 Task: open an excel sheet and write heading  Dollar SenseAdd Dates in a column and its values below  '2023-05-01, 2023-05-05, 2023-05-10, 2023-05-15, 2023-05-20, 2023-05-25 & 2023-05-31. 'Add Descriptionsin next column and its values below  Monthly Salary, Grocery Shopping, Dining Out., Utility Bill, Transportation, Entertainment & Miscellaneous. Add Amount in next column and its values below  $2,500, $100, $50, $150, $30, $50 & $20. Add Income/ Expensein next column and its values below  Income, Expenses, Expenses, Expenses, Expenses, Expenses & Expenses. Add Balance in next column and its values below  $2,500, $2,400, $2,350, $2,200, $2,170, $2,120 & $2,100. Save page CashExpenses analysis
Action: Mouse moved to (94, 92)
Screenshot: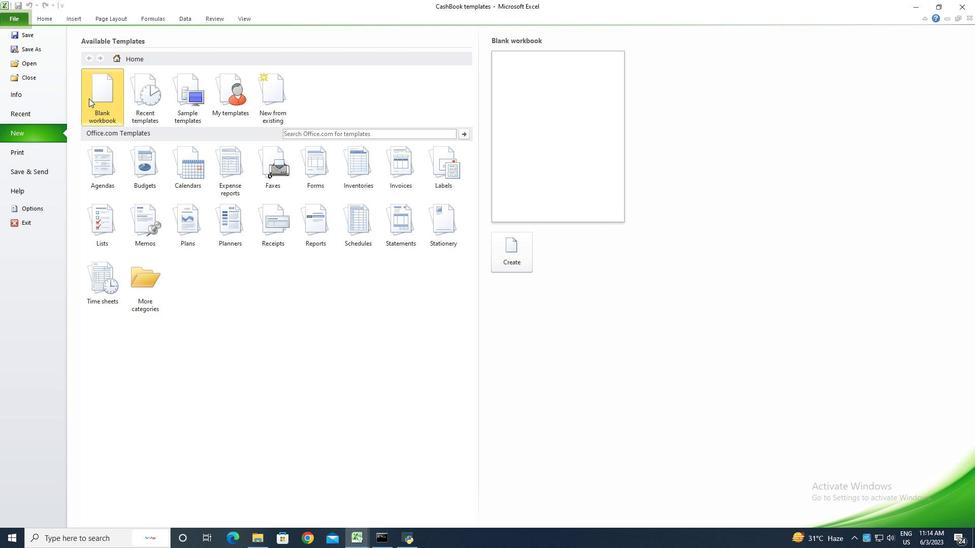 
Action: Mouse pressed left at (94, 92)
Screenshot: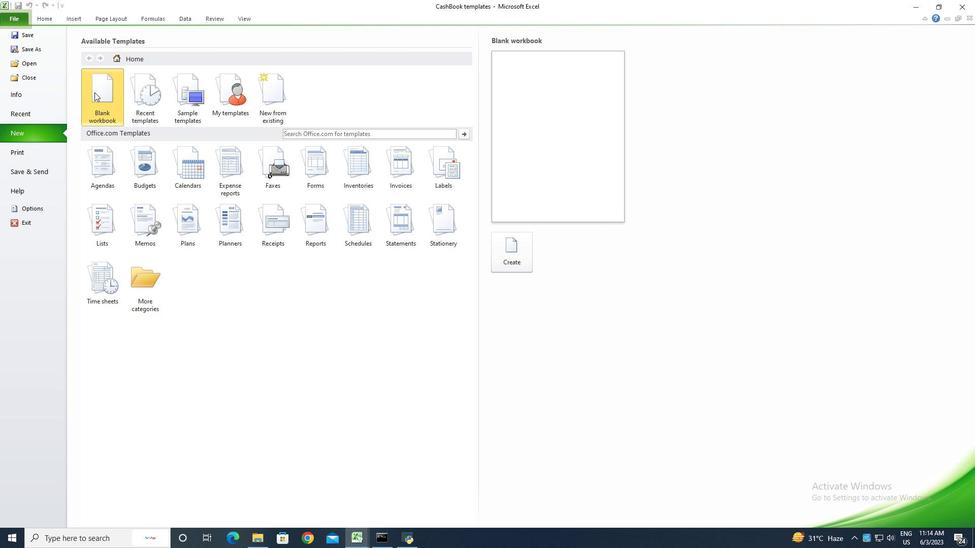
Action: Mouse moved to (518, 251)
Screenshot: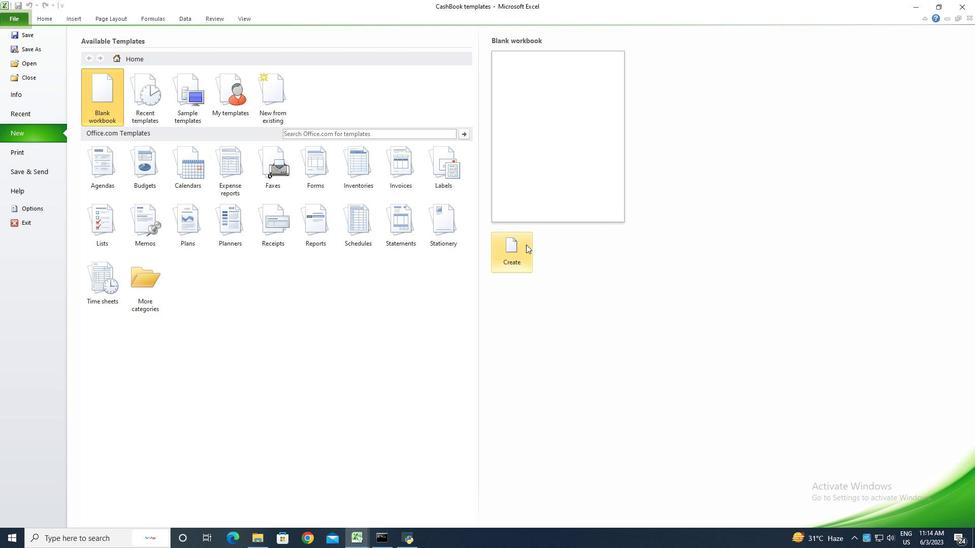 
Action: Mouse pressed left at (518, 251)
Screenshot: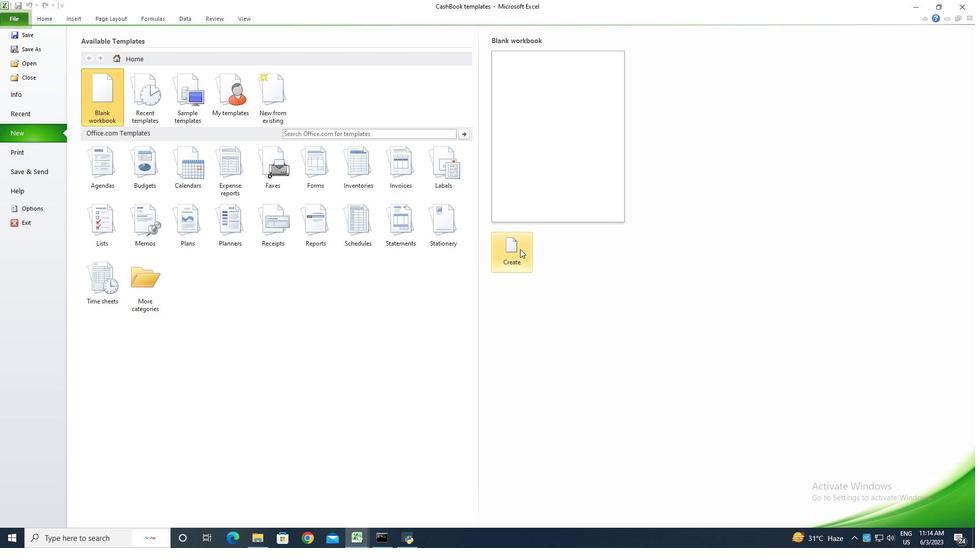 
Action: Key pressed <Key.shift><Key.shift><Key.shift><Key.shift>Dollar<Key.space><Key.shift>Sense<Key.enter><Key.shift>Dates<Key.enter>2023-05-01<Key.enter>2023-05-05<Key.enter>2023-0510<Key.enter><Key.up>
Screenshot: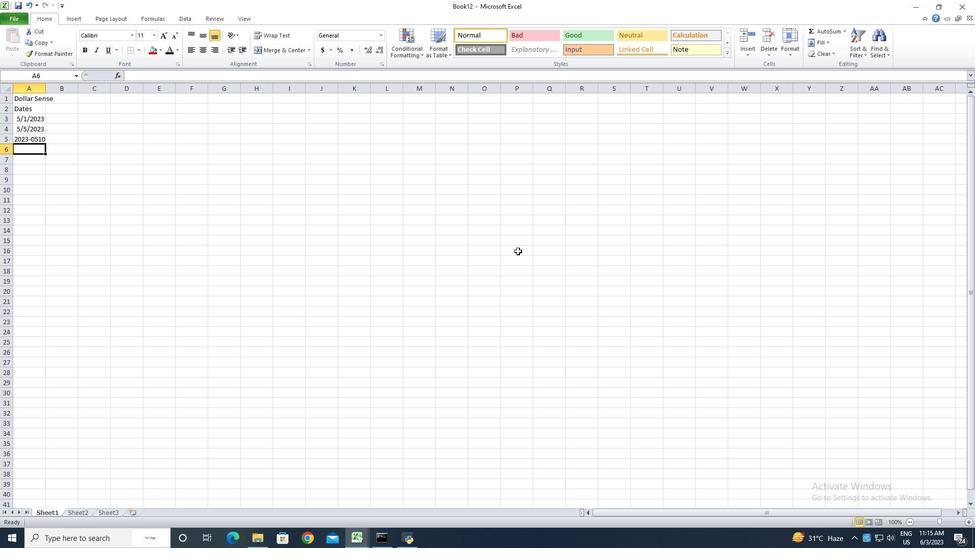 
Action: Mouse moved to (155, 77)
Screenshot: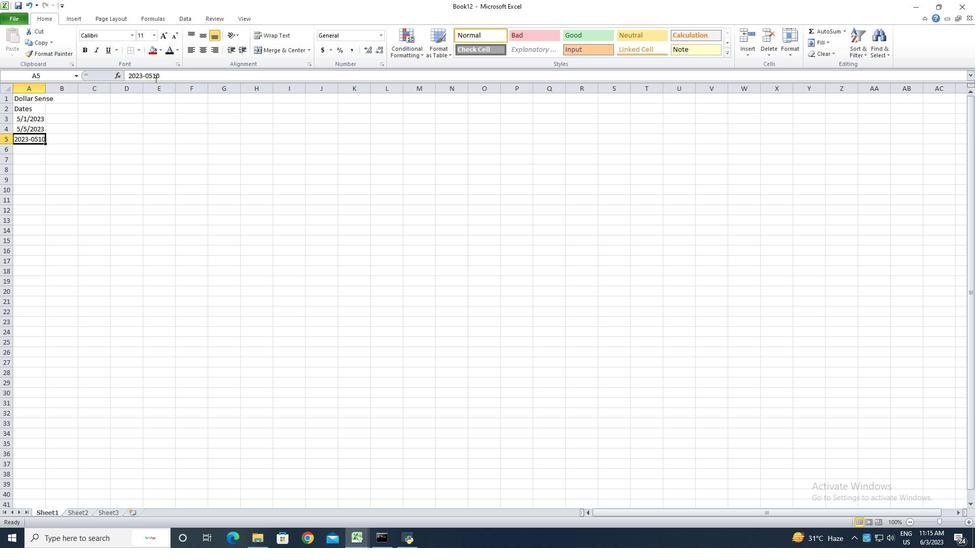 
Action: Mouse pressed left at (155, 77)
Screenshot: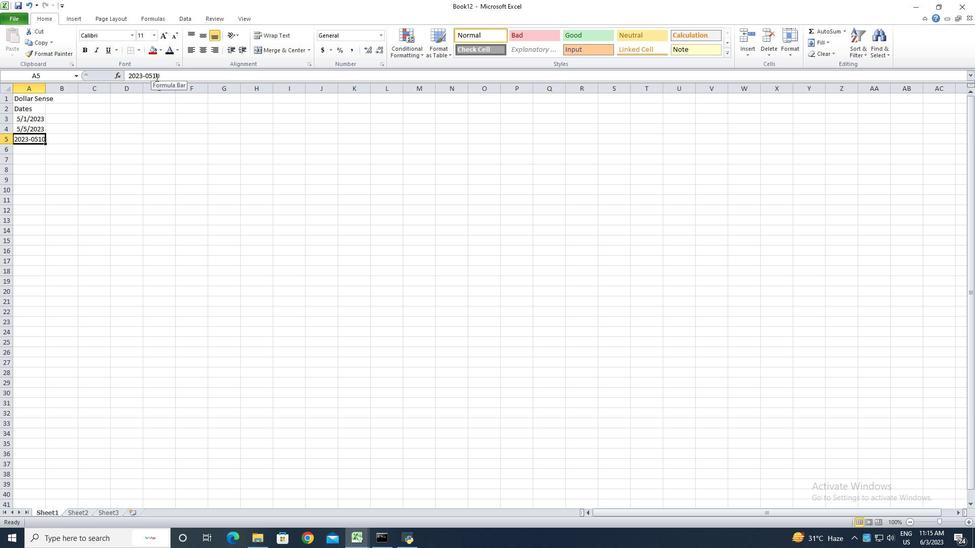 
Action: Mouse moved to (165, 74)
Screenshot: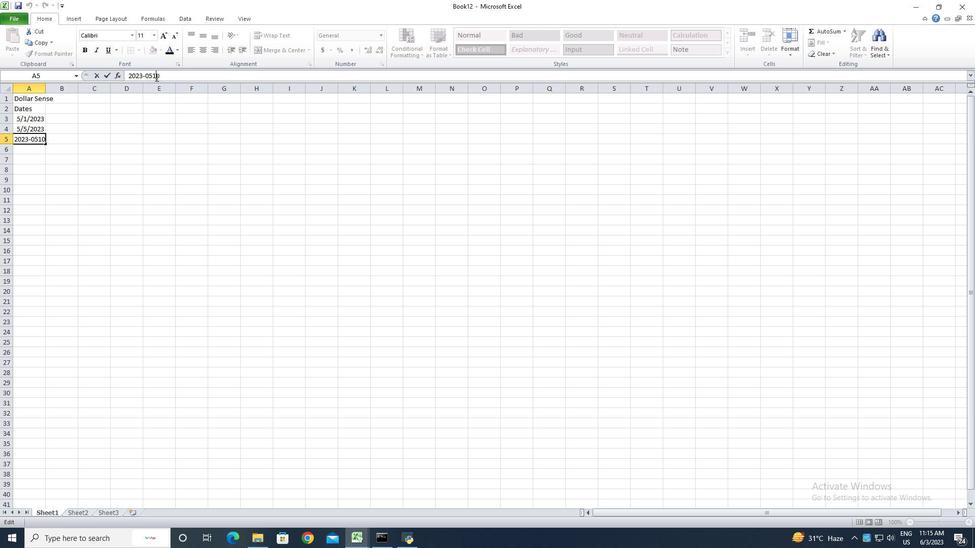 
Action: Key pressed -<Key.backspace><Key.left>-<Key.enter>2023-05-15<Key.enter>2023-05-20<Key.enter>2023-05-25<Key.enter>2023-05-31<Key.enter>
Screenshot: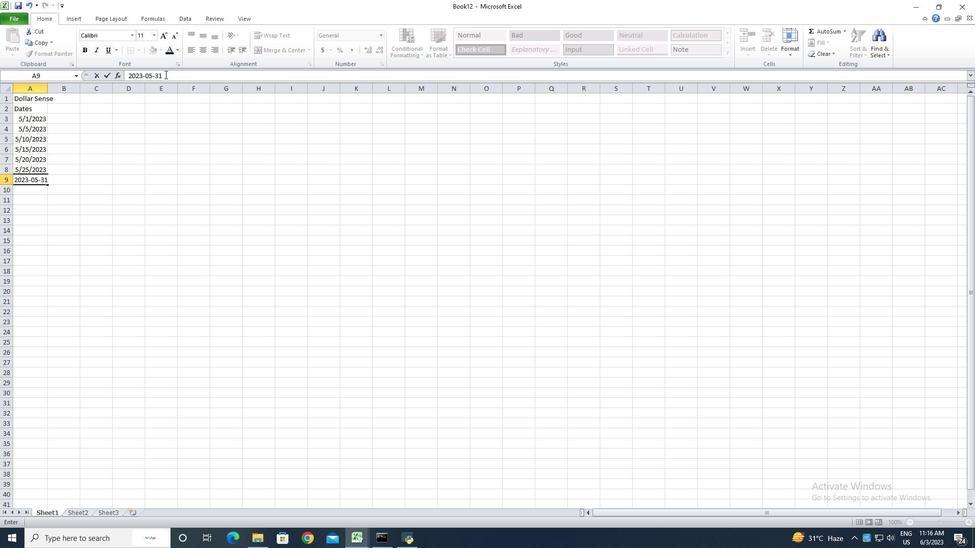 
Action: Mouse moved to (31, 118)
Screenshot: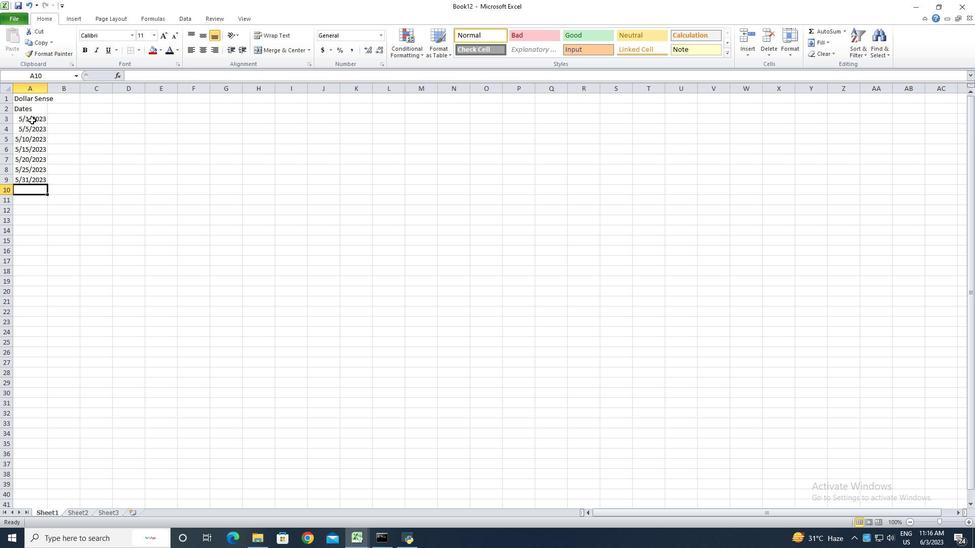 
Action: Mouse pressed left at (31, 118)
Screenshot: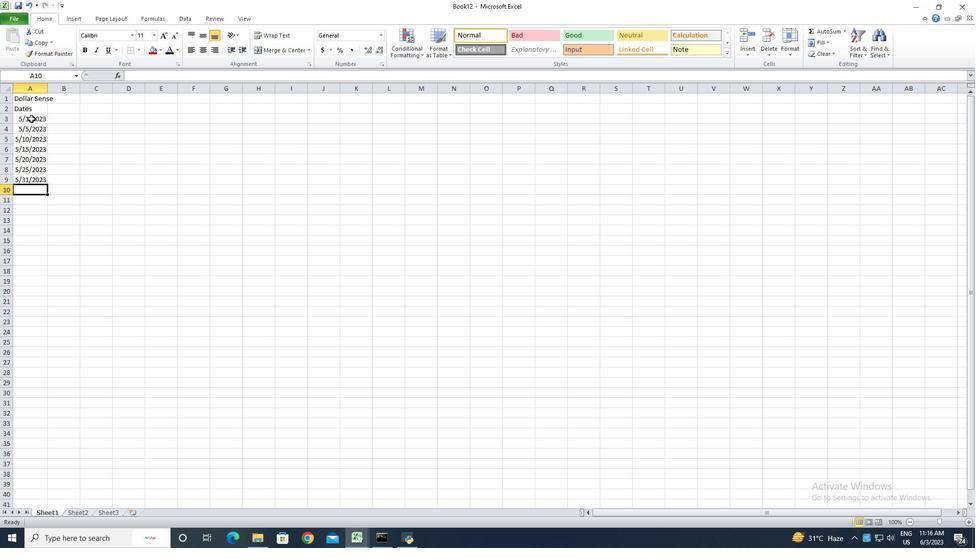 
Action: Mouse moved to (19, 180)
Screenshot: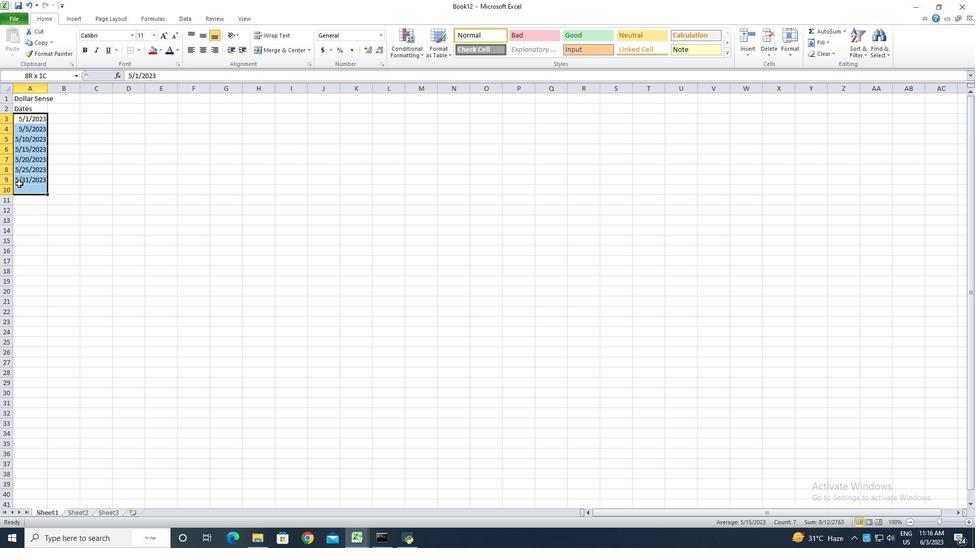 
Action: Mouse pressed left at (19, 180)
Screenshot: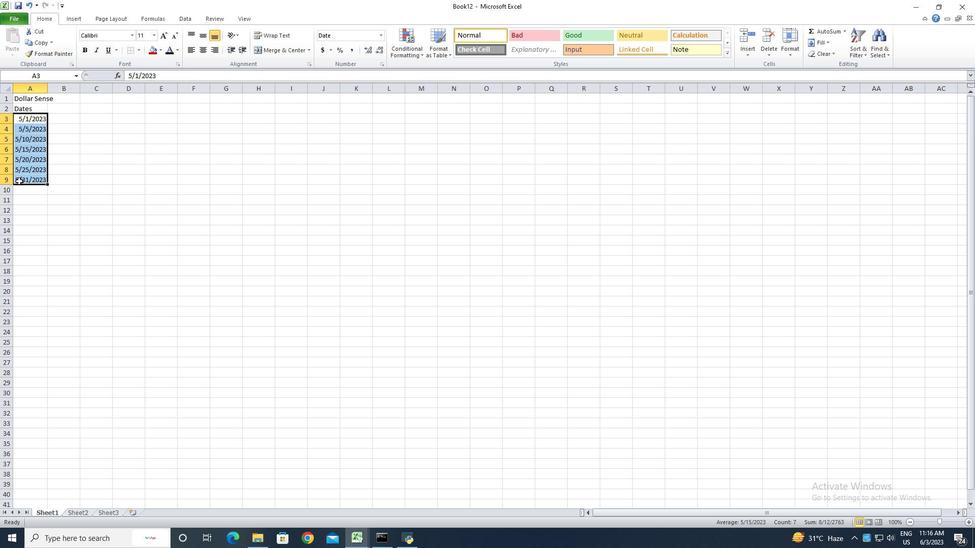 
Action: Mouse moved to (26, 118)
Screenshot: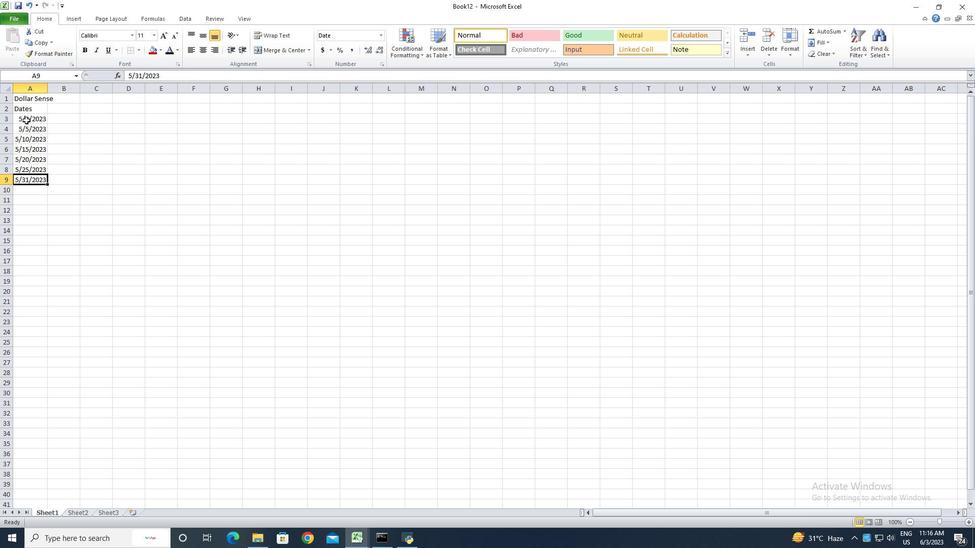 
Action: Mouse pressed left at (26, 118)
Screenshot: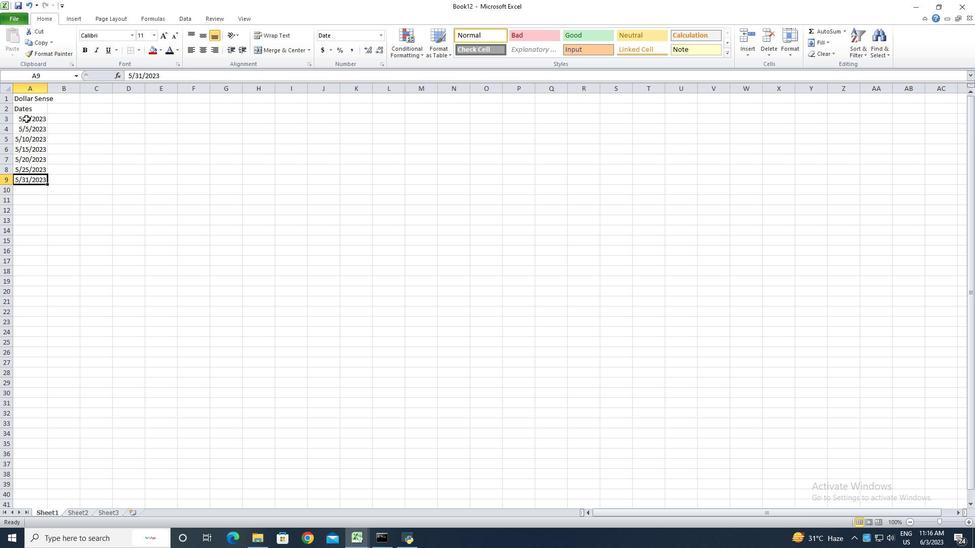 
Action: Mouse moved to (34, 118)
Screenshot: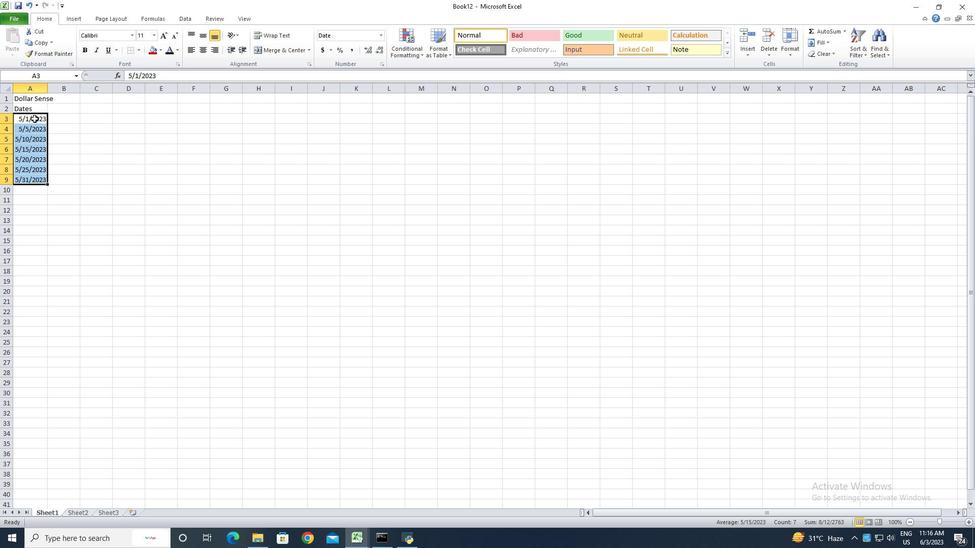 
Action: Mouse pressed right at (34, 118)
Screenshot: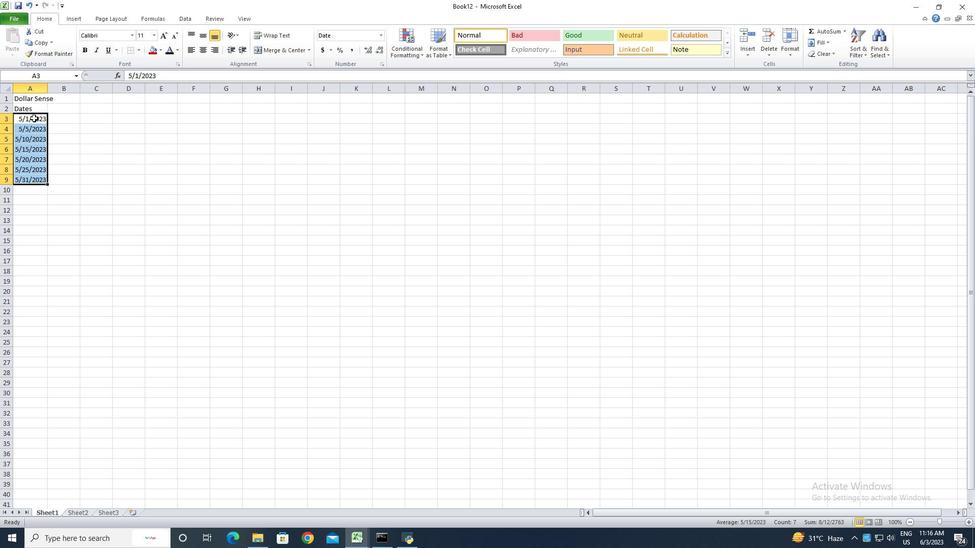 
Action: Mouse moved to (61, 258)
Screenshot: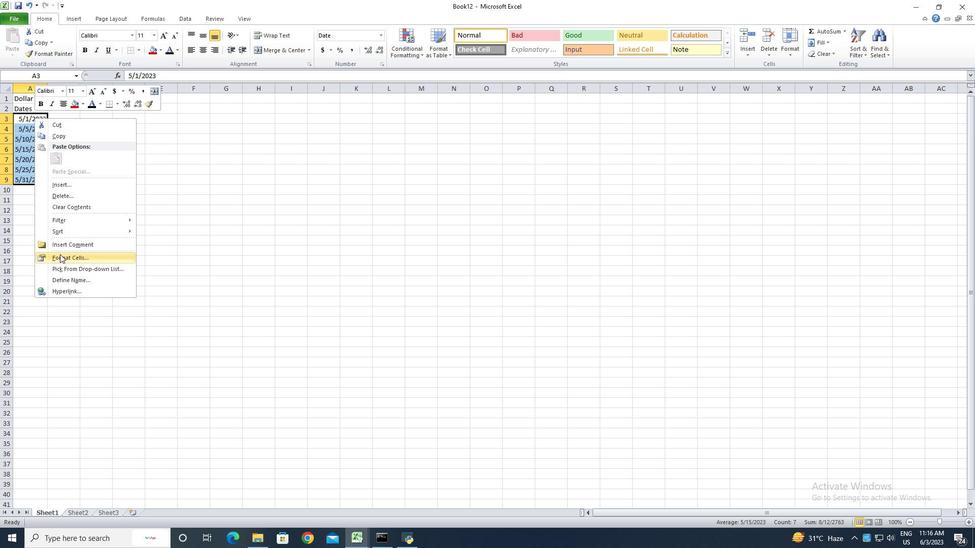 
Action: Mouse pressed left at (61, 258)
Screenshot: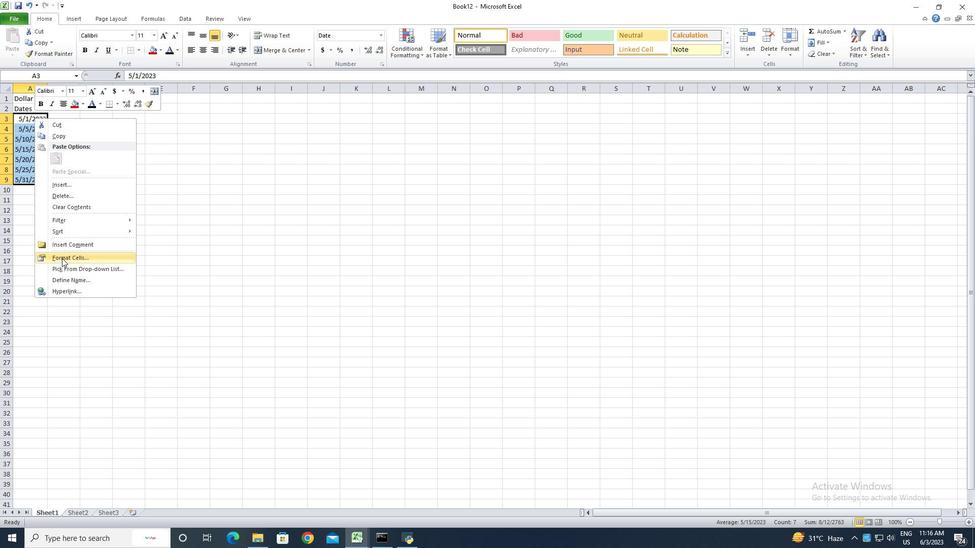
Action: Mouse moved to (104, 141)
Screenshot: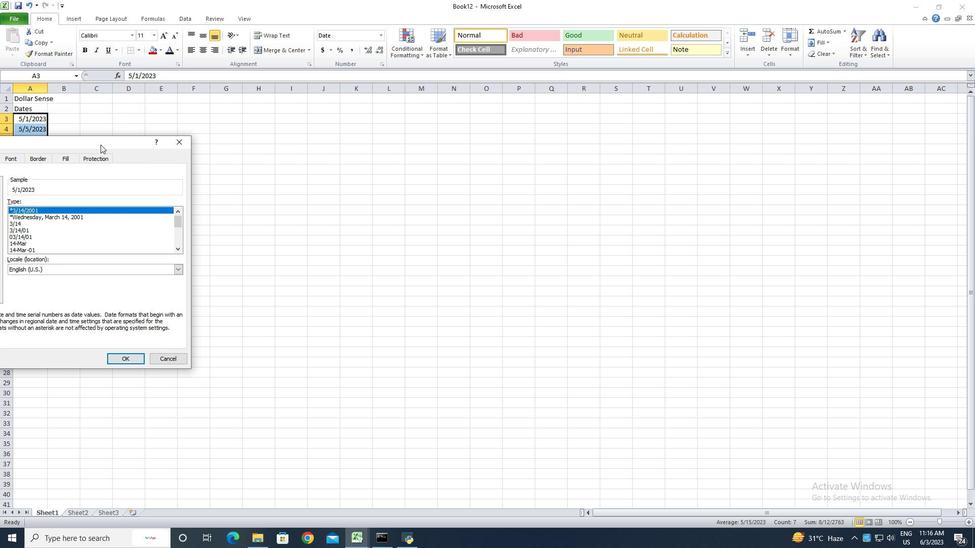 
Action: Mouse pressed left at (104, 141)
Screenshot: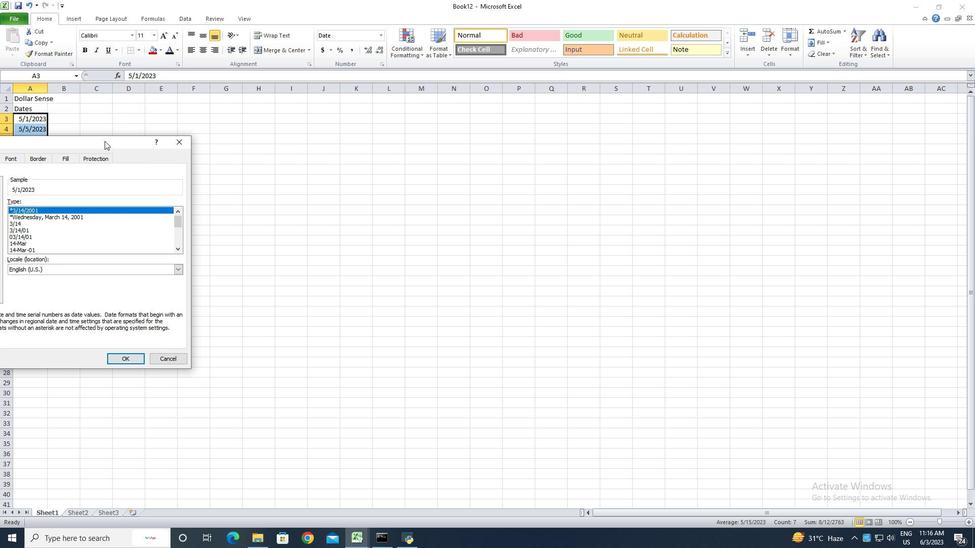 
Action: Mouse moved to (147, 237)
Screenshot: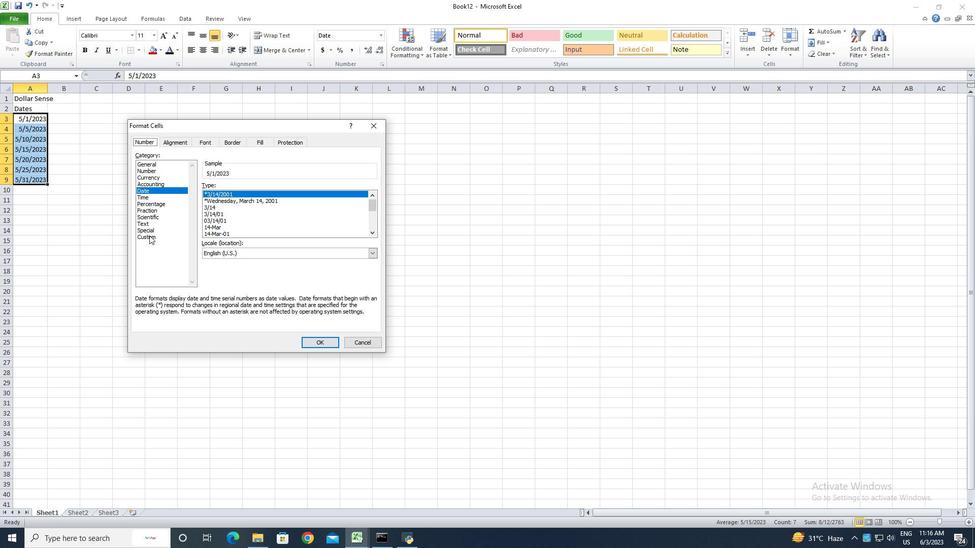 
Action: Mouse pressed left at (147, 237)
Screenshot: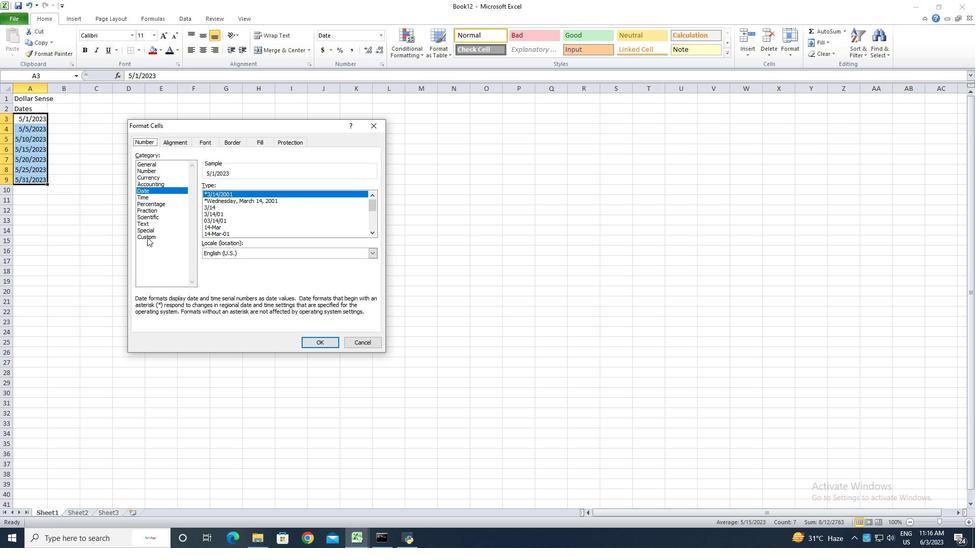 
Action: Mouse moved to (231, 197)
Screenshot: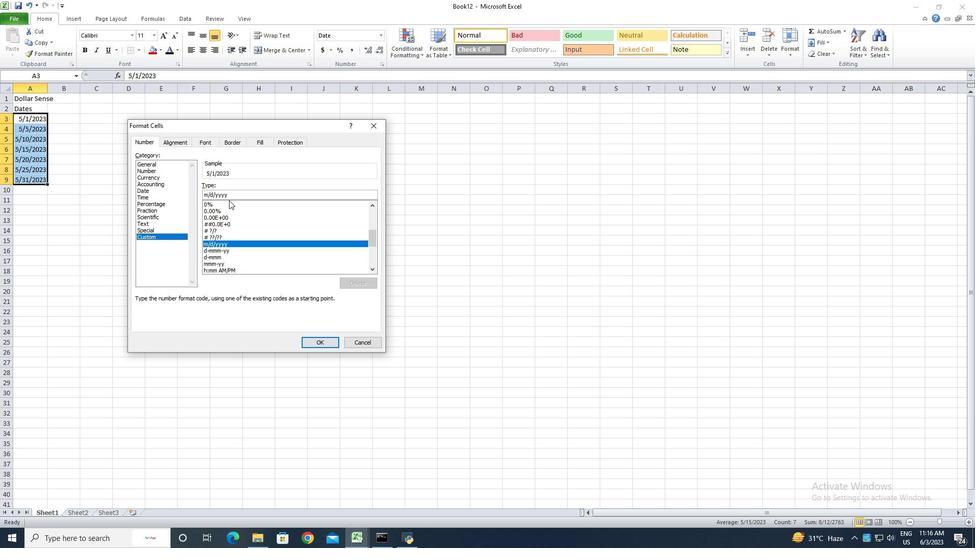 
Action: Mouse pressed left at (231, 197)
Screenshot: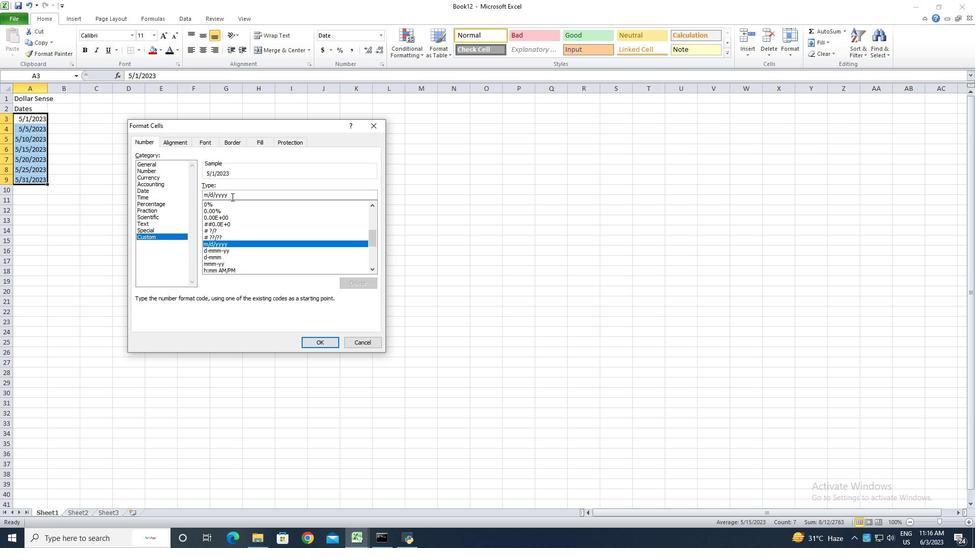
Action: Key pressed <Key.backspace><Key.backspace><Key.backspace><Key.backspace><Key.backspace><Key.backspace><Key.backspace><Key.backspace><Key.backspace><Key.backspace><Key.backspace><Key.backspace><Key.backspace><Key.backspace><Key.backspace><Key.backspace><Key.backspace><Key.backspace><Key.backspace><Key.backspace><Key.backspace>yyyy-mm-dd
Screenshot: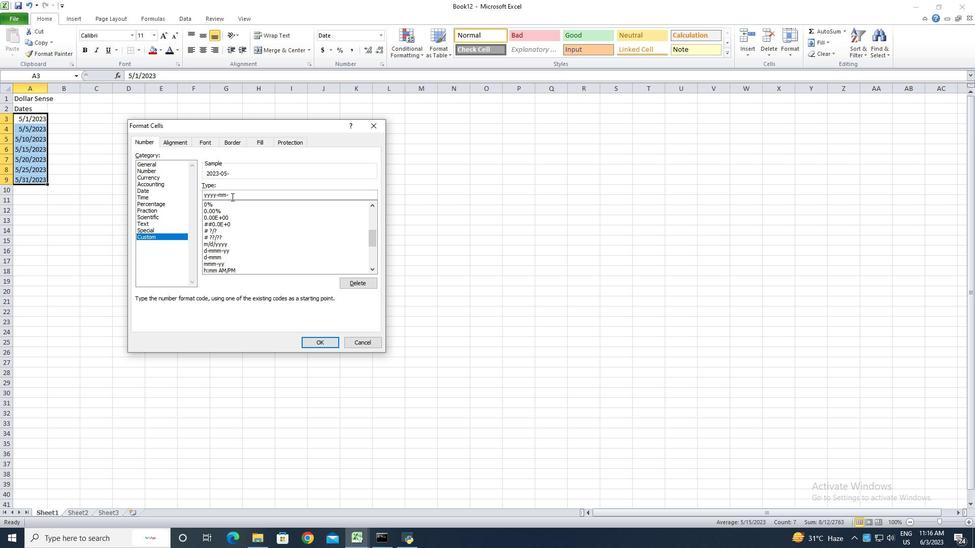 
Action: Mouse moved to (318, 344)
Screenshot: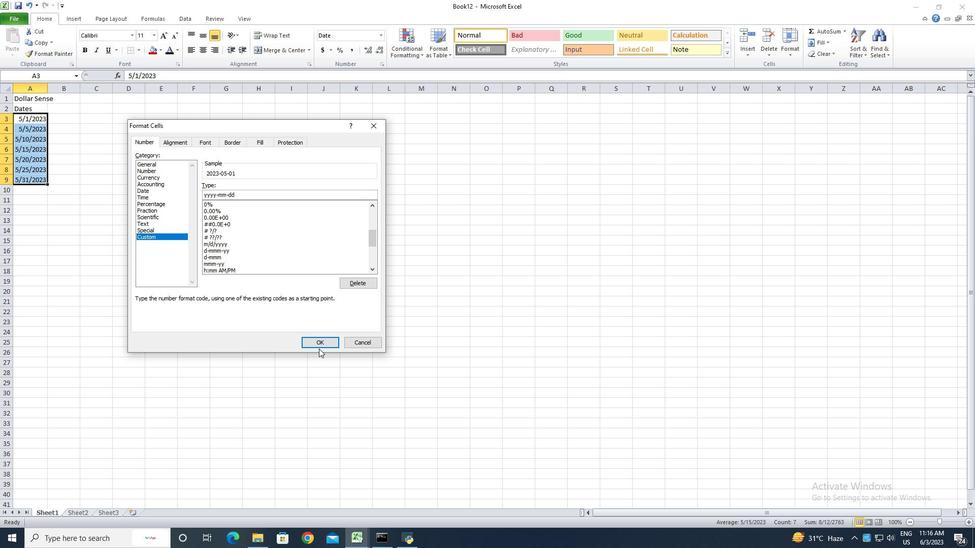 
Action: Mouse pressed left at (318, 344)
Screenshot: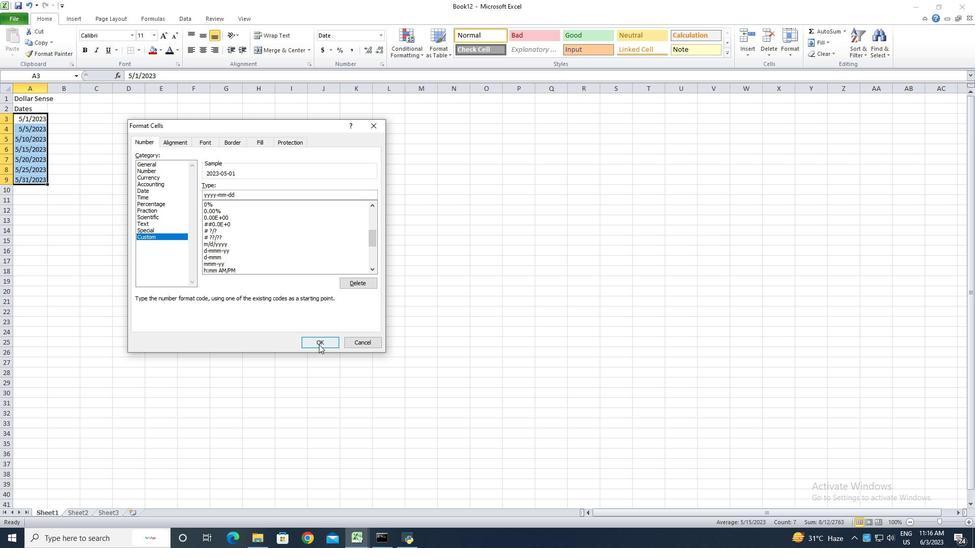 
Action: Mouse moved to (70, 200)
Screenshot: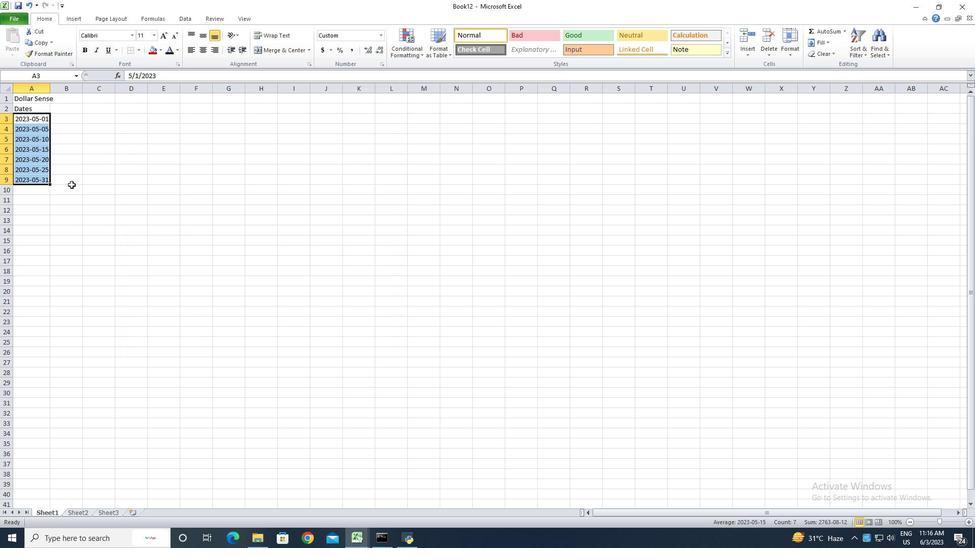 
Action: Mouse pressed left at (70, 200)
Screenshot: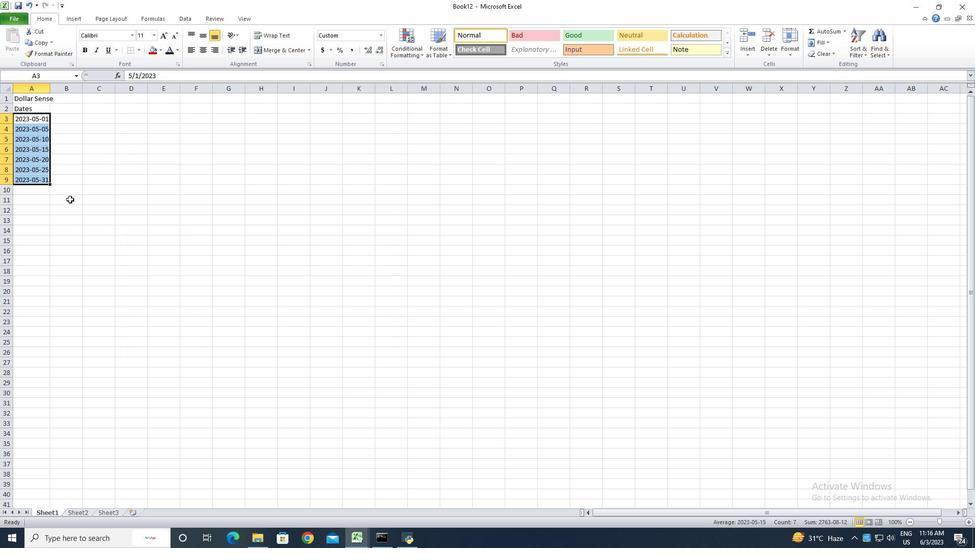 
Action: Mouse moved to (51, 86)
Screenshot: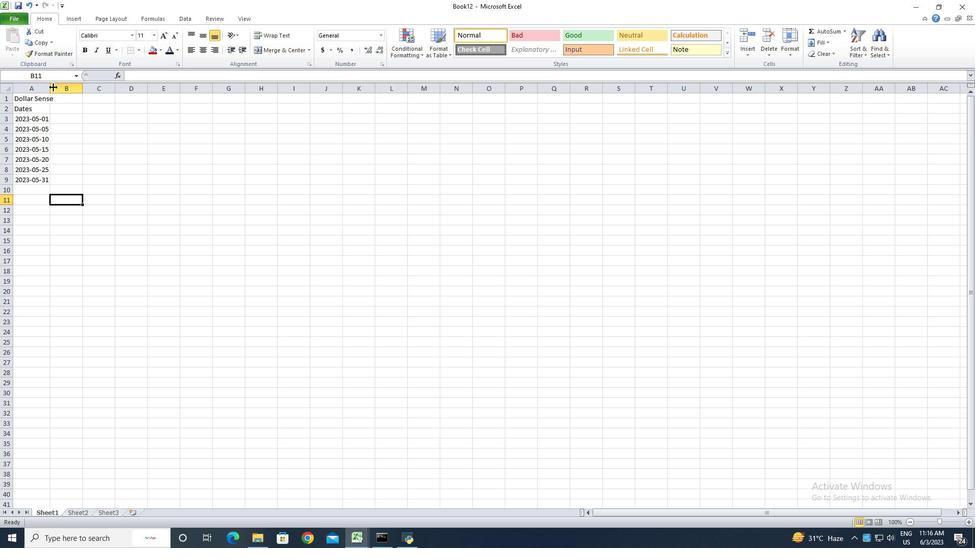 
Action: Mouse pressed left at (51, 86)
Screenshot: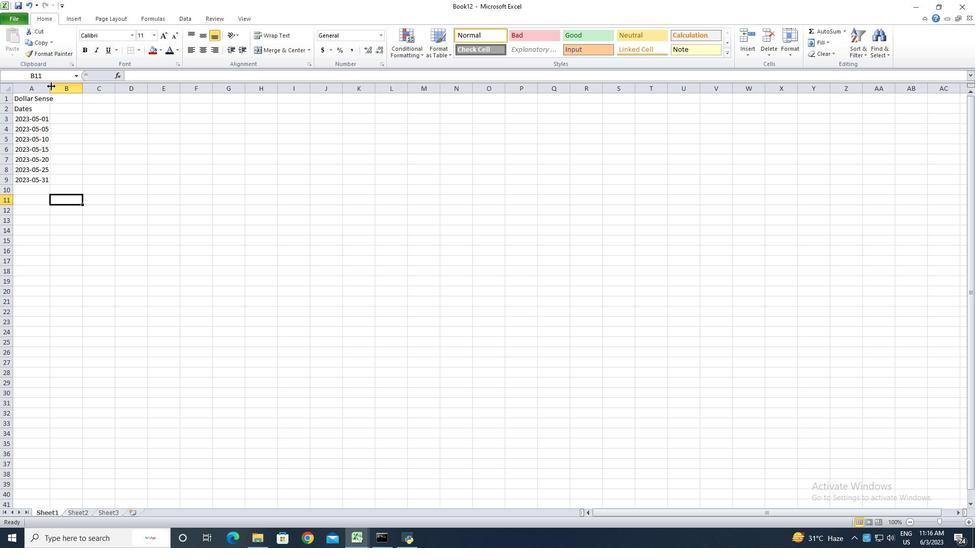 
Action: Mouse pressed left at (51, 86)
Screenshot: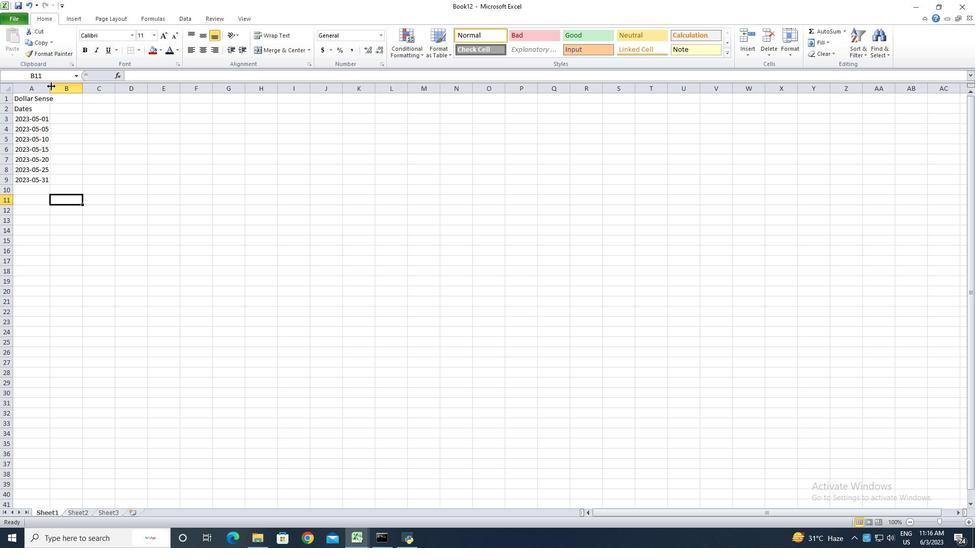 
Action: Mouse moved to (68, 108)
Screenshot: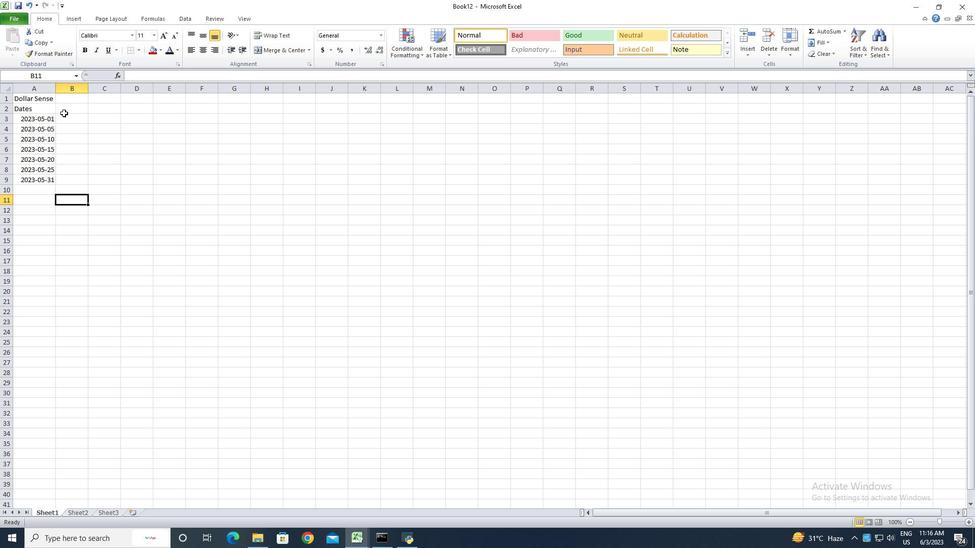 
Action: Mouse pressed left at (68, 108)
Screenshot: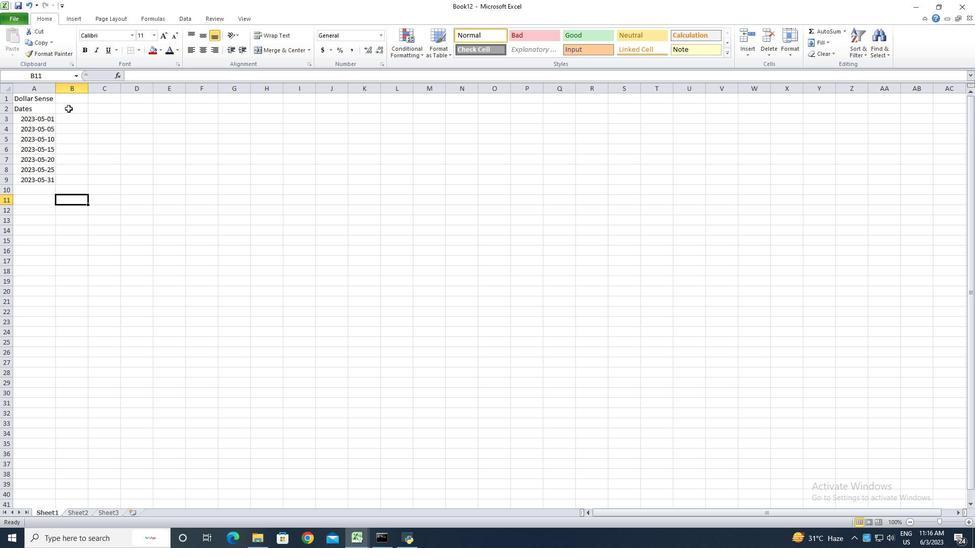 
Action: Key pressed <Key.shift><Key.shift><Key.shift>Descriptions<Key.enter><Key.shift><Key.shift>Monthly<Key.space><Key.shift>Salary<Key.enter><Key.shift>Grocery<Key.space><Key.shift>Shopping<Key.enter><Key.shift>Dining<Key.space><Key.shift>Out<Key.enter><Key.shift><Key.shift><Key.shift><Key.shift><Key.shift><Key.shift><Key.shift><Key.shift><Key.shift><Key.shift><Key.shift><Key.shift><Key.shift><Key.shift><Key.shift>Utility<Key.space><Key.shift>Bill<Key.enter><Key.shift><Key.shift>Transportation<Key.enter><Key.shift>Entertainment<Key.enter><Key.shift>Msi<Key.backspace><Key.backspace>iscellaneous<Key.enter><Key.shift>A<Key.backspace><Key.backspace><Key.up><Key.enter>
Screenshot: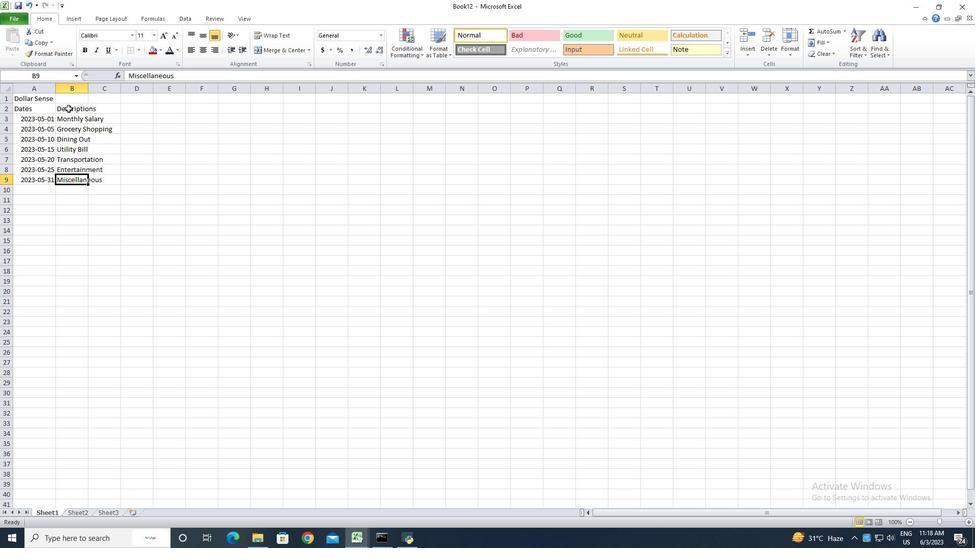 
Action: Mouse moved to (87, 88)
Screenshot: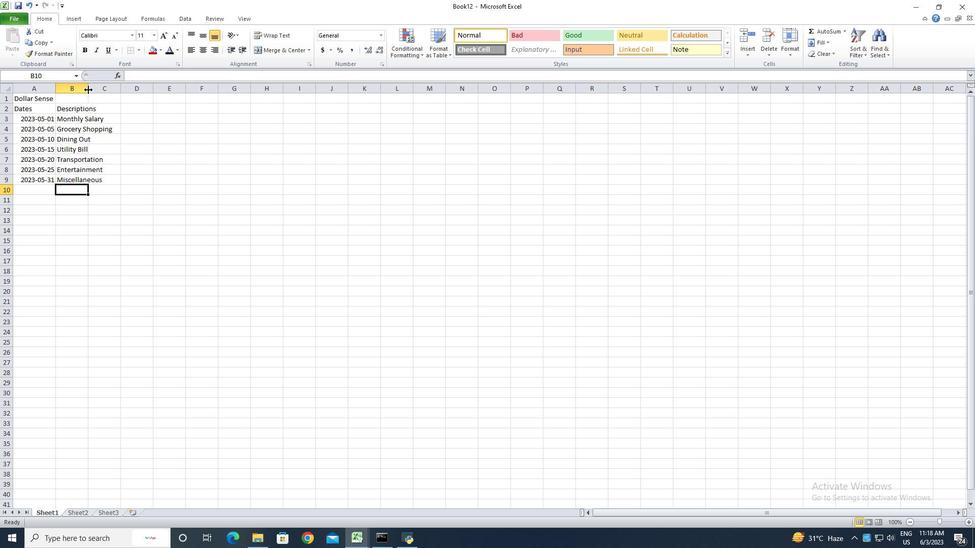 
Action: Mouse pressed left at (87, 88)
Screenshot: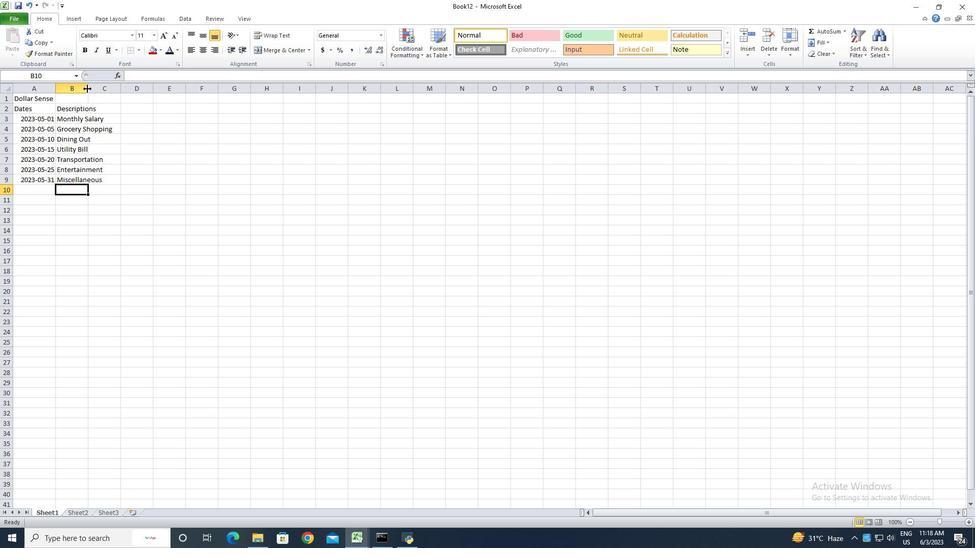 
Action: Mouse pressed left at (87, 88)
Screenshot: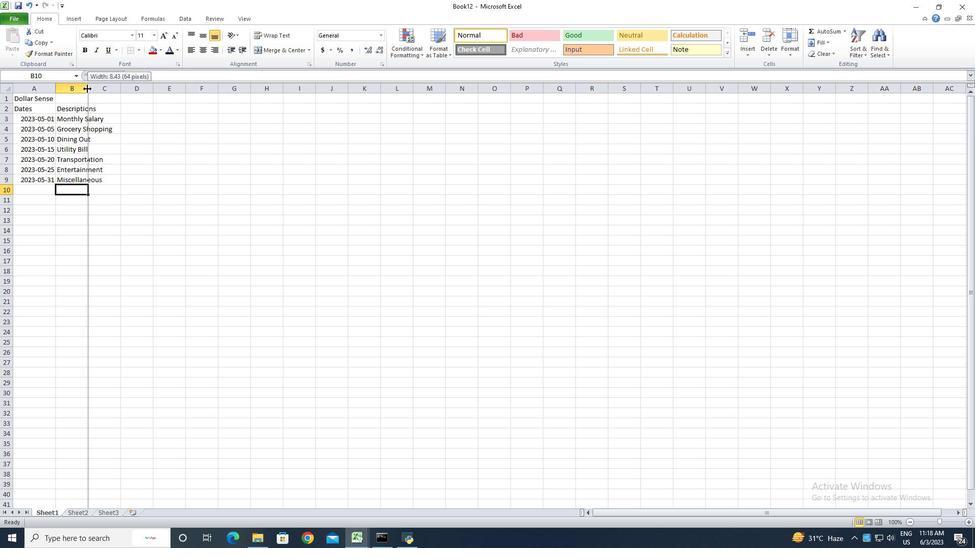 
Action: Mouse moved to (122, 108)
Screenshot: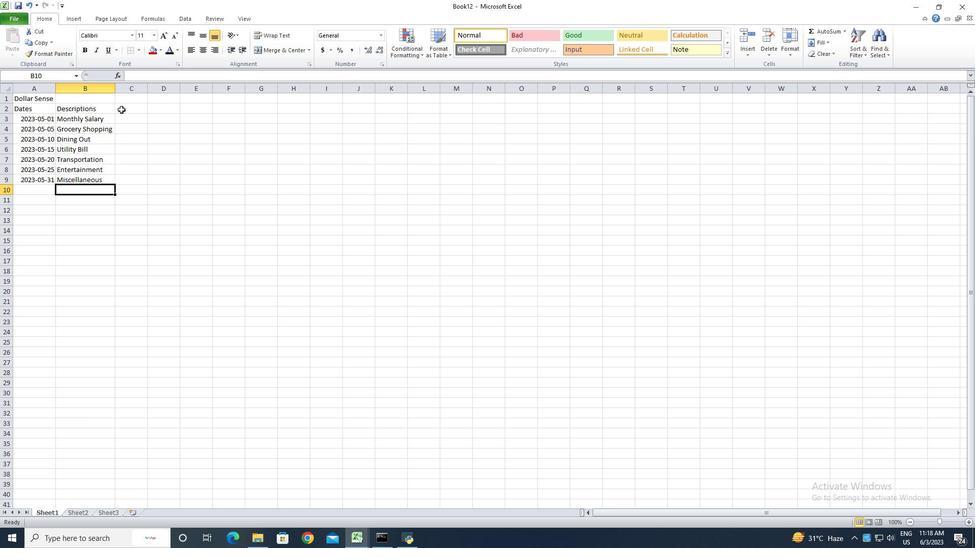 
Action: Mouse pressed left at (122, 108)
Screenshot: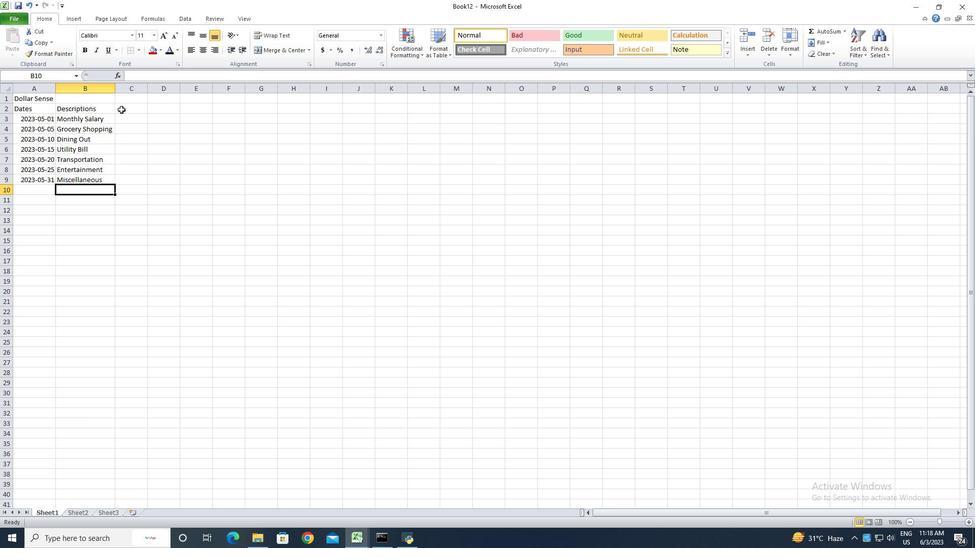
Action: Key pressed <Key.shift>Amount<Key.enter><Key.shift>$3<Key.backspace>2500<Key.enter><Key.shift><Key.shift><Key.shift><Key.shift><Key.shift><Key.shift><Key.shift><Key.shift><Key.shift><Key.shift><Key.shift>$100<Key.enter><Key.shift>$50<Key.enter><Key.shift><Key.shift><Key.shift><Key.shift><Key.shift><Key.shift><Key.shift><Key.shift>$150<Key.enter><Key.shift><Key.shift><Key.shift><Key.shift><Key.shift><Key.shift><Key.shift><Key.shift><Key.shift><Key.shift><Key.shift><Key.shift><Key.shift><Key.shift><Key.shift><Key.shift>$30<Key.enter><Key.shift><Key.shift><Key.shift><Key.shift><Key.shift><Key.shift><Key.shift><Key.shift><Key.shift><Key.shift><Key.shift><Key.shift><Key.shift><Key.shift><Key.shift><Key.shift><Key.shift><Key.shift><Key.shift><Key.shift><Key.shift><Key.shift><Key.shift><Key.shift><Key.shift><Key.shift><Key.shift><Key.shift><Key.shift><Key.shift><Key.shift><Key.shift><Key.shift>$50<Key.enter><Key.shift><Key.shift><Key.shift><Key.shift><Key.shift><Key.shift><Key.shift>$20<Key.enter>
Screenshot: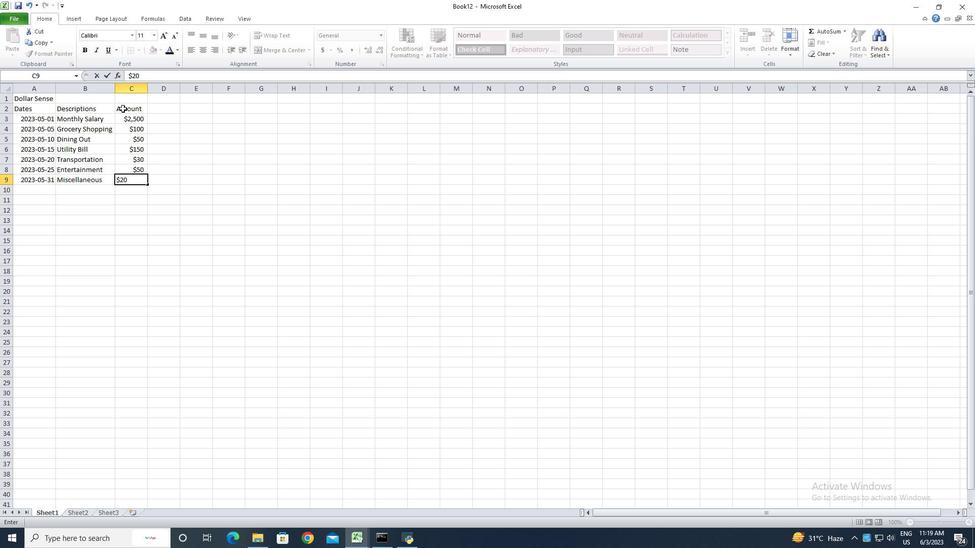 
Action: Mouse moved to (147, 90)
Screenshot: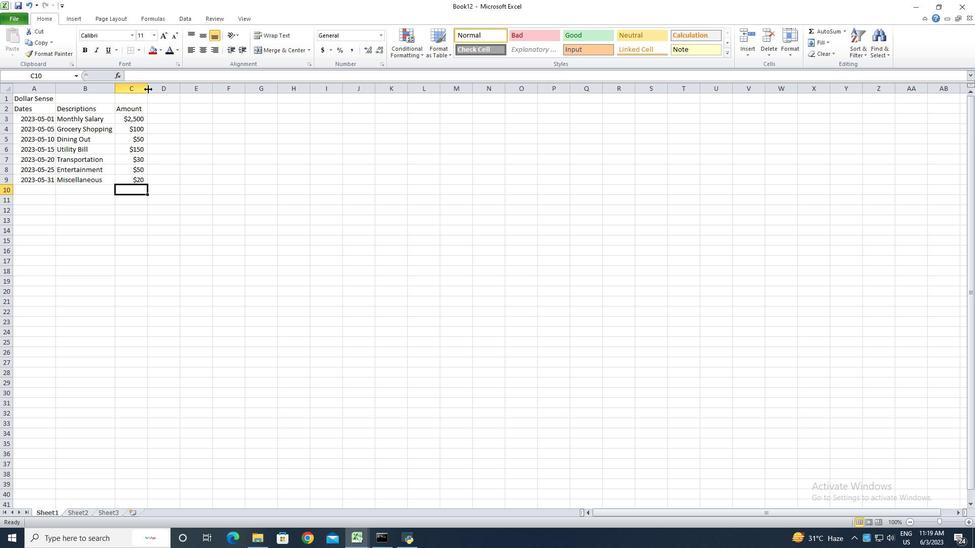 
Action: Mouse pressed left at (147, 90)
Screenshot: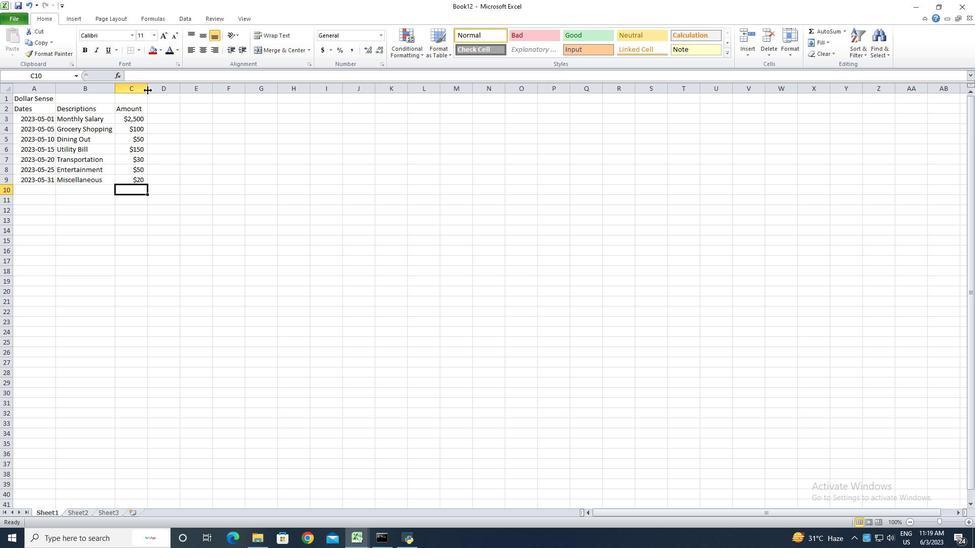 
Action: Mouse pressed left at (147, 90)
Screenshot: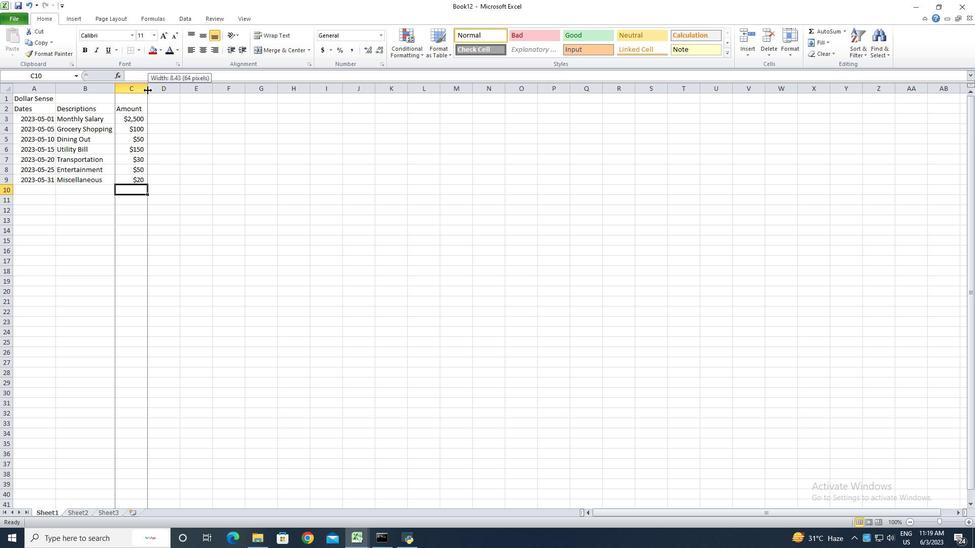 
Action: Mouse moved to (157, 111)
Screenshot: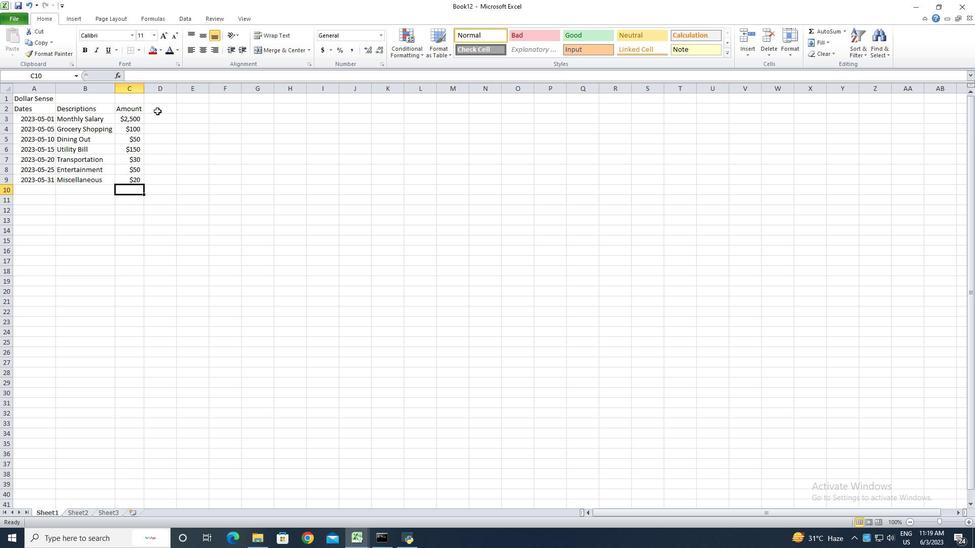
Action: Mouse pressed left at (157, 111)
Screenshot: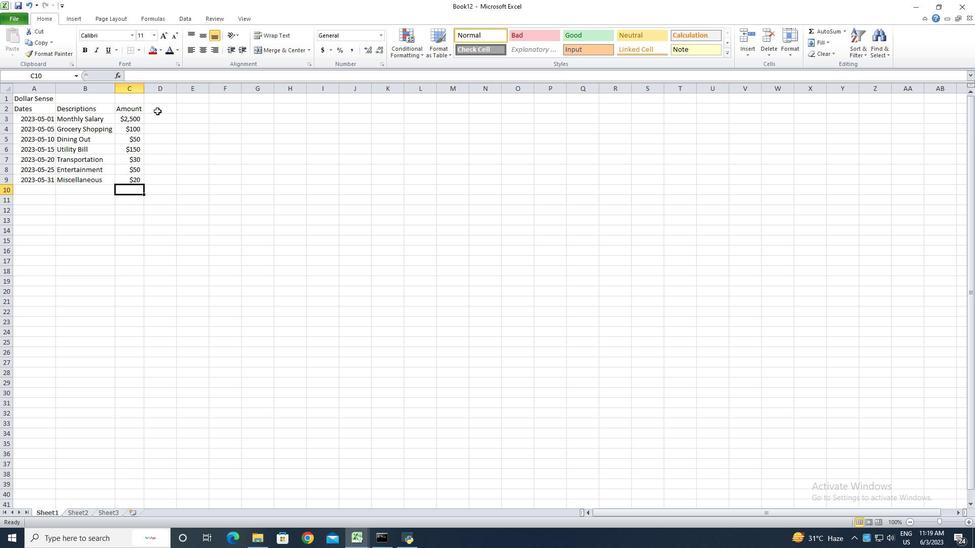 
Action: Key pressed <Key.shift><Key.shift>Incoi<Key.backspace>me/<Key.space><Key.shift><Key.backspace>e<Key.backspace><Key.shift>Expense<Key.enter><Key.shift>Income<Key.backspace><Key.enter><Key.shift><Key.shift><Key.shift><Key.shift>Expense<Key.enter><Key.shift>Expense<Key.enter><Key.shift>Expense<Key.enter><Key.shift>Expense<Key.up><Key.up><Key.up>
Screenshot: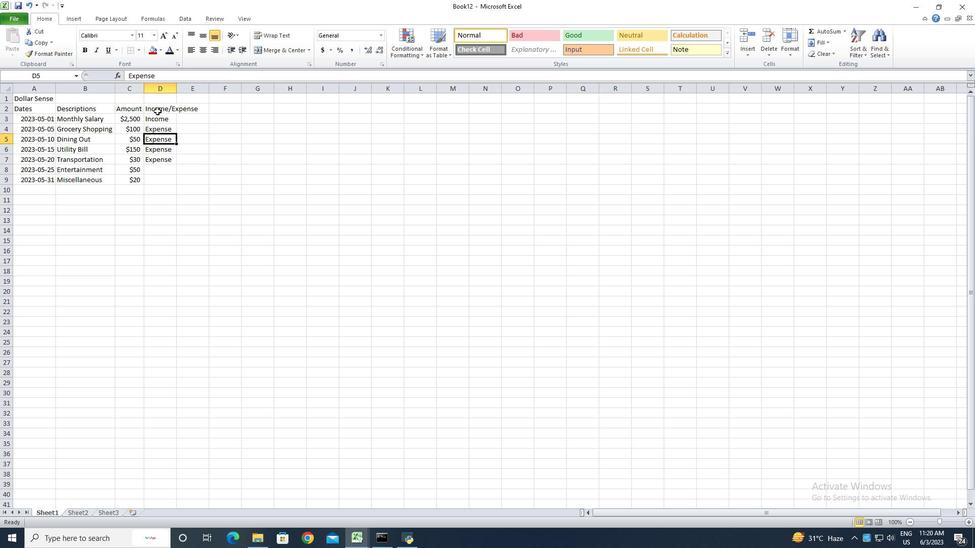 
Action: Mouse moved to (170, 75)
Screenshot: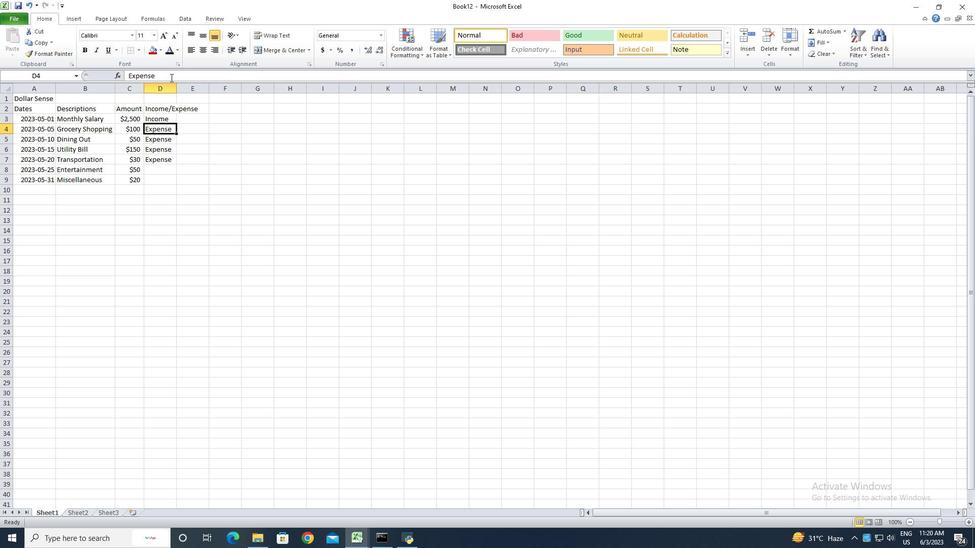 
Action: Mouse pressed left at (170, 75)
Screenshot: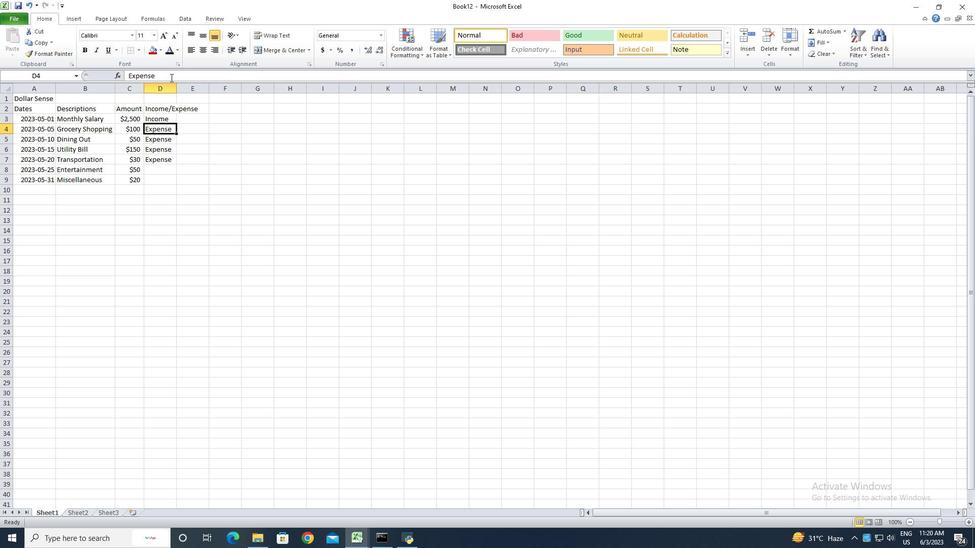 
Action: Key pressed s<Key.enter>
Screenshot: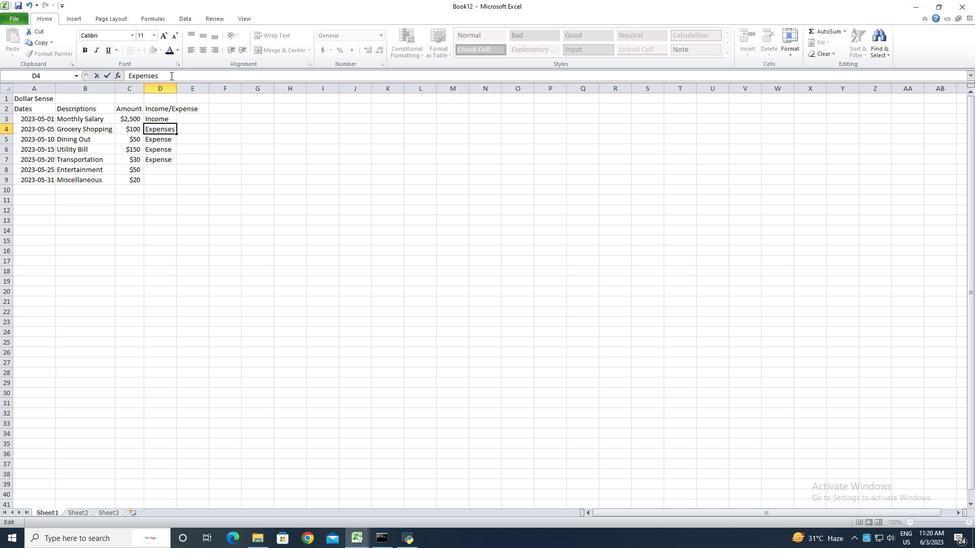 
Action: Mouse moved to (166, 76)
Screenshot: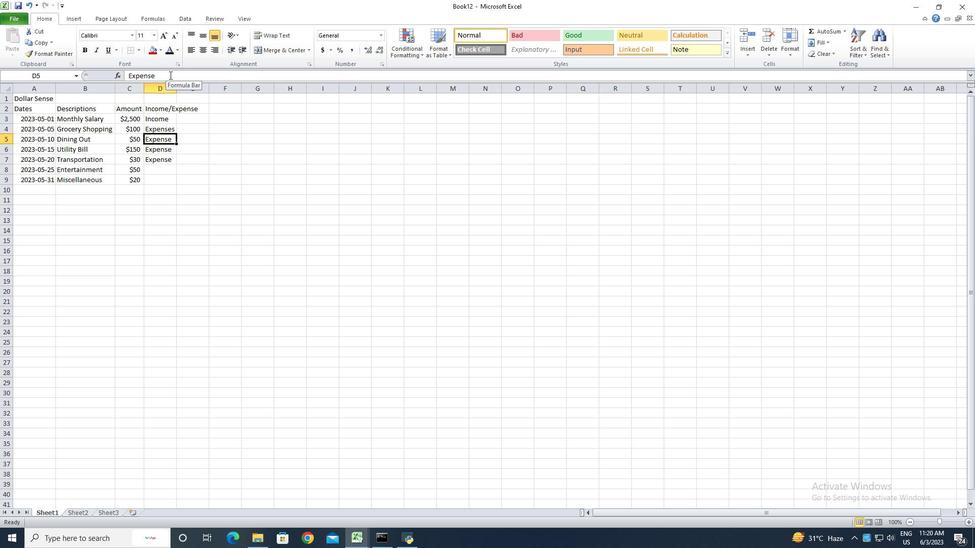 
Action: Mouse pressed left at (166, 76)
Screenshot: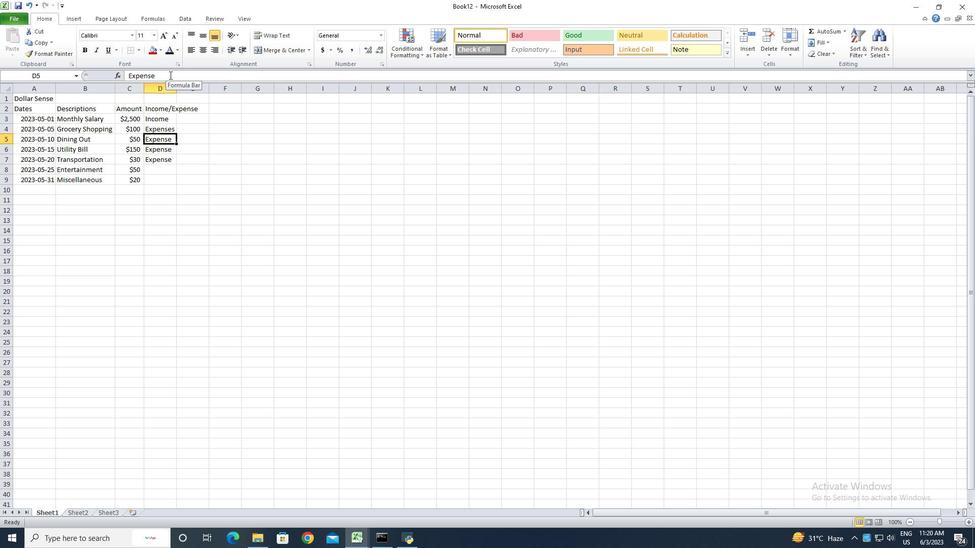 
Action: Key pressed s<Key.enter>
Screenshot: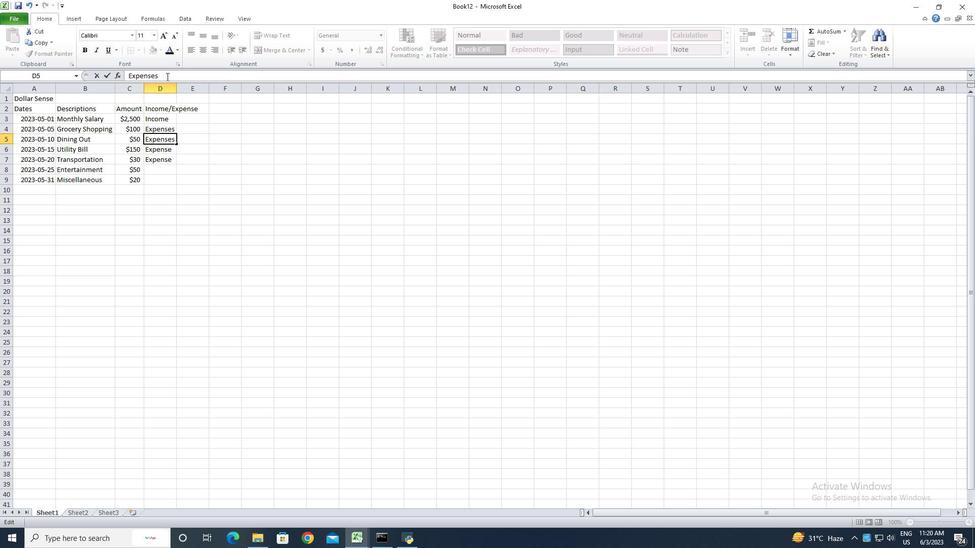 
Action: Mouse pressed left at (166, 76)
Screenshot: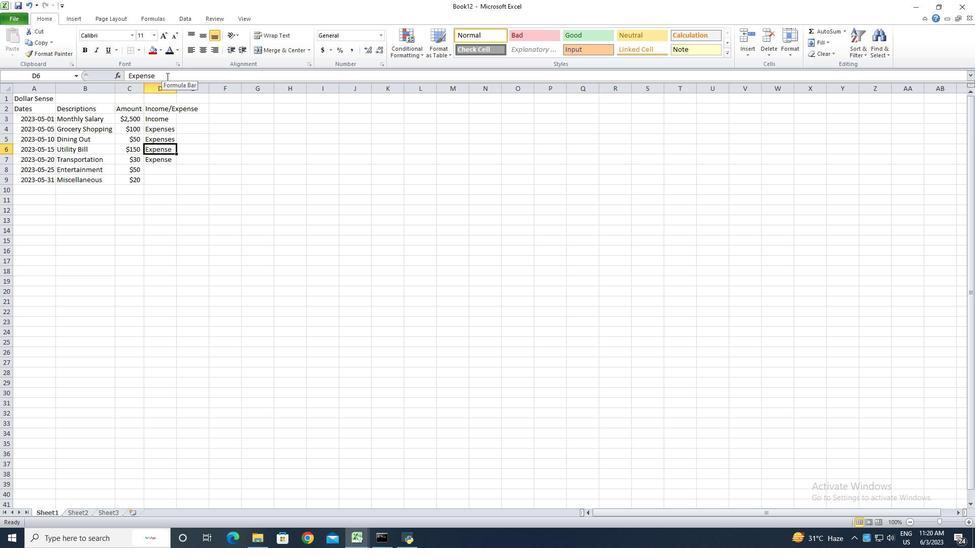 
Action: Key pressed s<Key.enter>
Screenshot: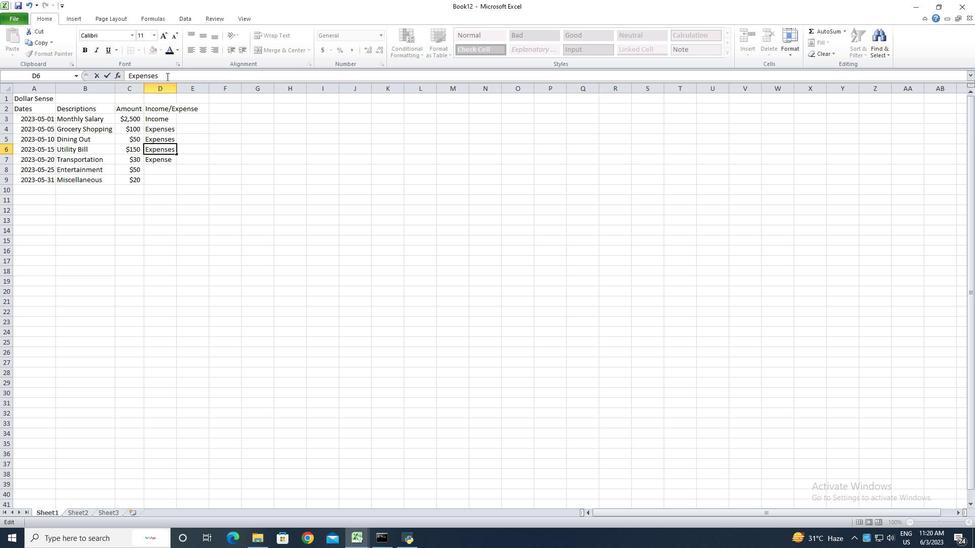 
Action: Mouse pressed left at (166, 76)
Screenshot: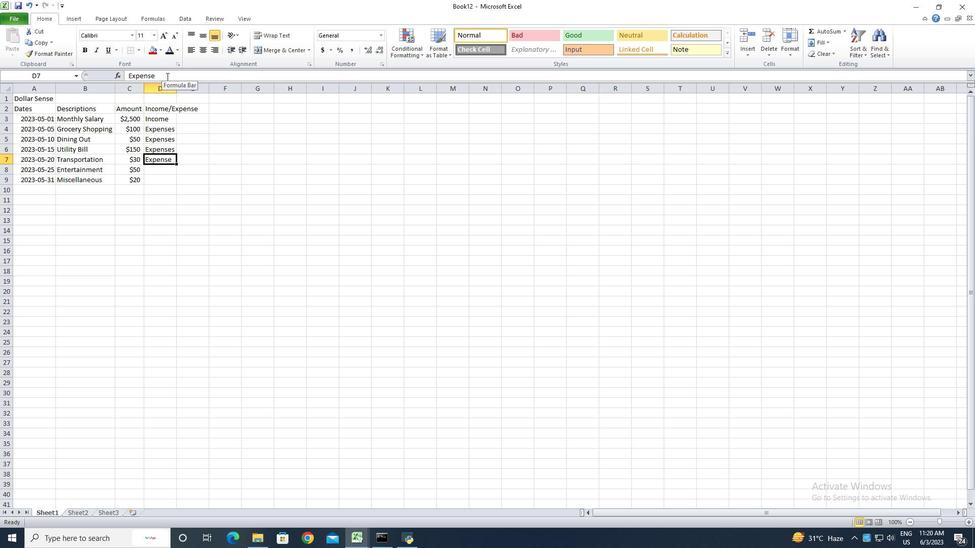 
Action: Key pressed s<Key.enter><Key.shift>Expenses<Key.enter><Key.shift><Key.shift><Key.shift><Key.shift><Key.shift><Key.shift><Key.shift>Income<Key.enter>
Screenshot: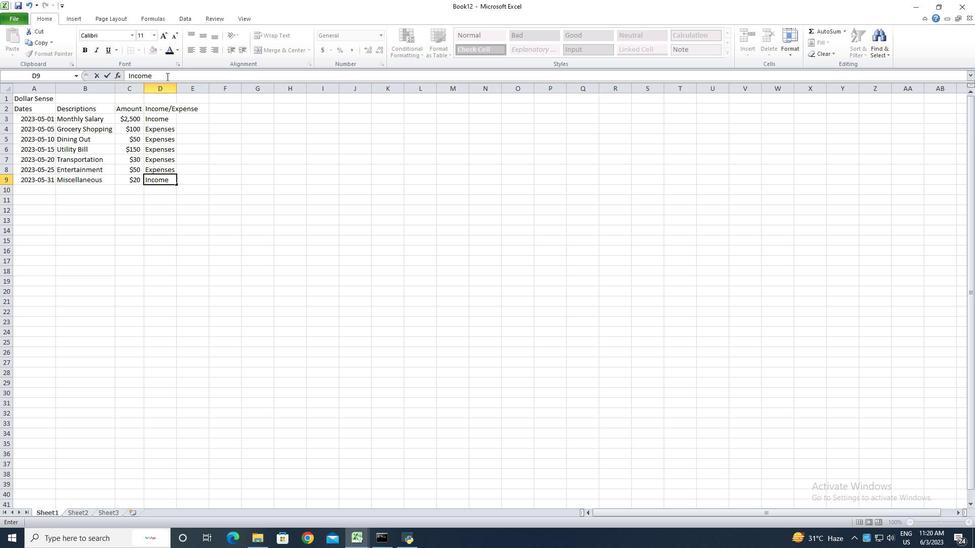 
Action: Mouse moved to (177, 91)
Screenshot: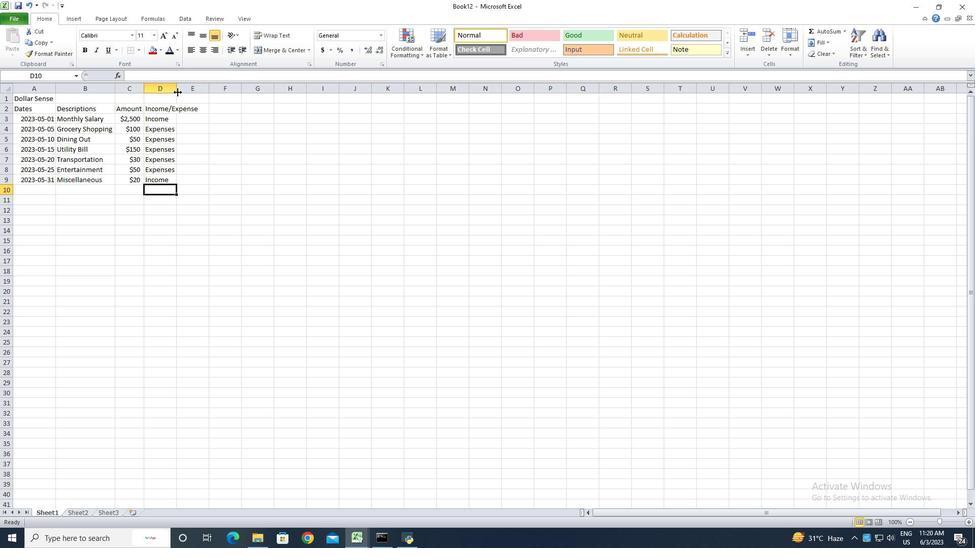 
Action: Mouse pressed left at (177, 91)
Screenshot: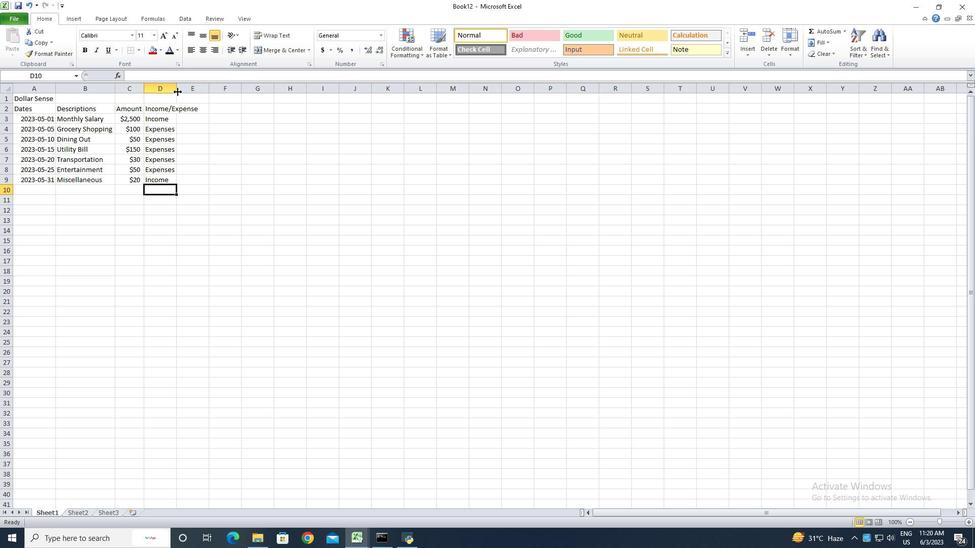 
Action: Mouse pressed left at (177, 91)
Screenshot: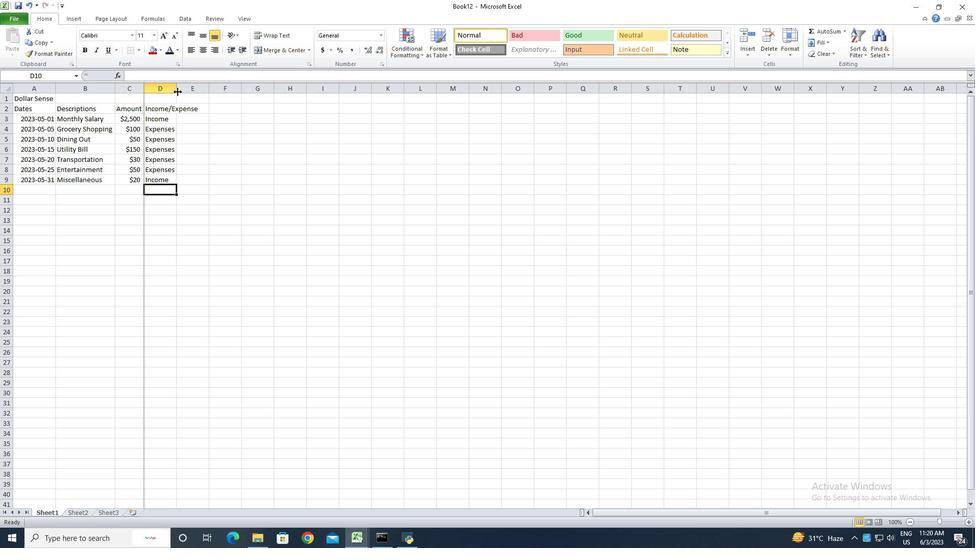 
Action: Mouse moved to (212, 110)
Screenshot: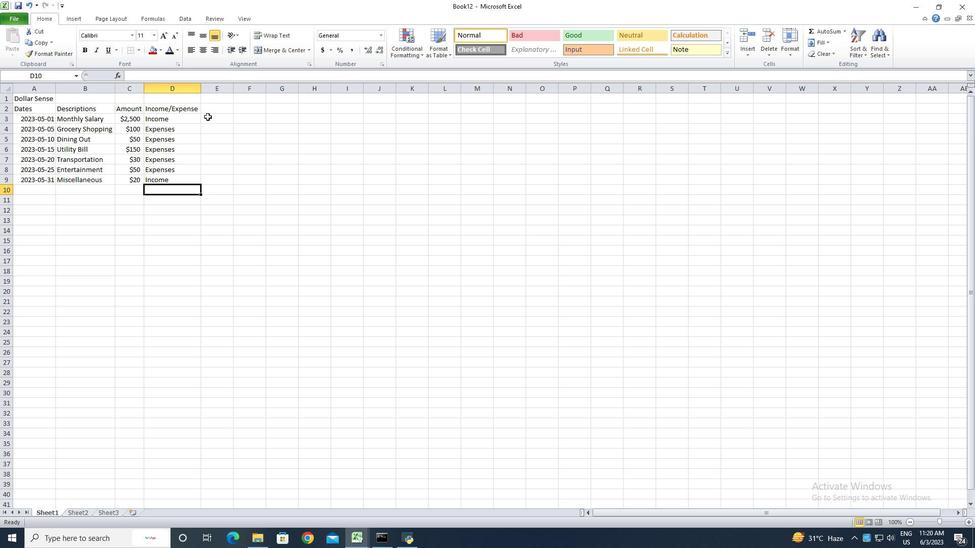
Action: Mouse pressed left at (212, 110)
Screenshot: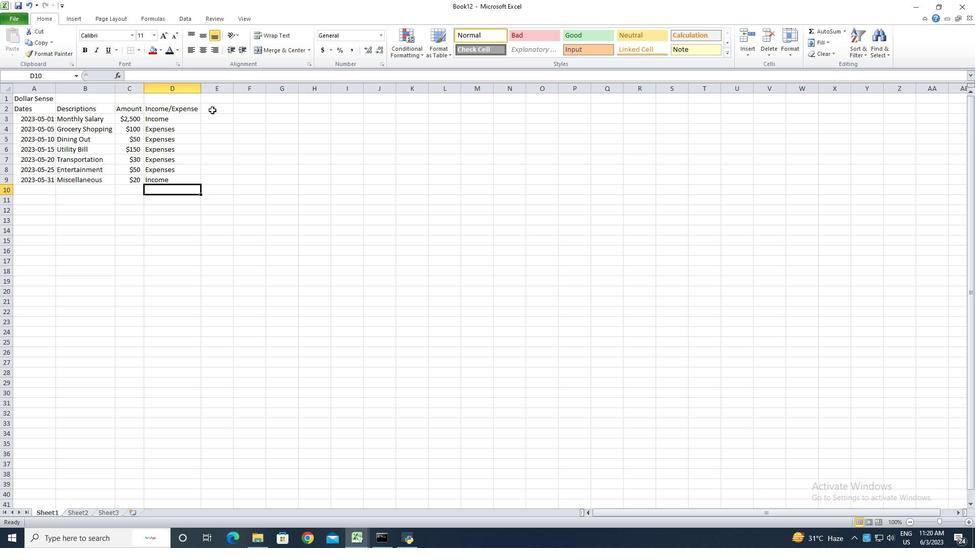 
Action: Key pressed <Key.shift>Balance<Key.enter><Key.shift><Key.shift><Key.shift><Key.shift><Key.shift><Key.shift><Key.shift><Key.shift><Key.shift><Key.shift>$2500<Key.enter><Key.shift><Key.shift><Key.shift><Key.shift><Key.shift><Key.shift><Key.shift><Key.shift><Key.shift><Key.shift><Key.shift><Key.shift><Key.shift><Key.shift><Key.shift><Key.shift><Key.shift><Key.shift><Key.shift><Key.shift><Key.shift><Key.shift><Key.shift><Key.shift><Key.shift><Key.shift><Key.shift><Key.shift>$2400<Key.enter><Key.shift><Key.shift><Key.shift><Key.shift><Key.shift><Key.shift><Key.shift><Key.shift><Key.shift><Key.shift><Key.shift><Key.shift><Key.shift><Key.shift><Key.shift><Key.shift><Key.shift><Key.shift><Key.shift><Key.shift><Key.shift><Key.shift>$2350<Key.enter><Key.shift><Key.shift><Key.shift><Key.shift><Key.shift><Key.shift><Key.shift><Key.shift><Key.shift><Key.shift><Key.shift><Key.shift><Key.shift><Key.shift><Key.shift><Key.shift><Key.shift><Key.shift><Key.shift><Key.shift>$2200<Key.enter><Key.shift><Key.shift><Key.shift><Key.shift><Key.shift><Key.shift><Key.shift><Key.shift><Key.shift><Key.shift>$2170<Key.enter><Key.shift><Key.shift><Key.shift><Key.shift><Key.shift><Key.shift><Key.shift><Key.shift><Key.shift><Key.shift><Key.shift><Key.shift><Key.shift><Key.shift><Key.shift><Key.shift><Key.shift><Key.shift><Key.shift><Key.shift><Key.shift><Key.shift><Key.shift><Key.shift><Key.shift><Key.shift><Key.shift><Key.shift><Key.shift><Key.shift><Key.shift><Key.shift><Key.shift><Key.shift><Key.shift><Key.shift><Key.shift><Key.shift><Key.shift><Key.shift><Key.shift><Key.shift><Key.shift><Key.shift><Key.shift>$2120<Key.enter><Key.shift><Key.shift><Key.shift><Key.shift><Key.shift><Key.shift><Key.shift><Key.shift><Key.shift><Key.shift><Key.shift><Key.shift><Key.shift><Key.shift><Key.shift>$2100<Key.enter>
Screenshot: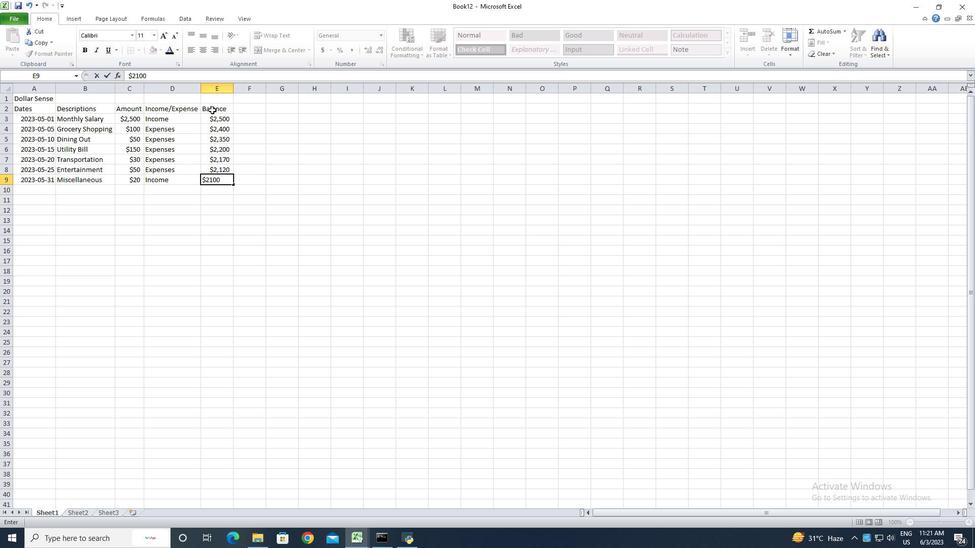 
Action: Mouse moved to (235, 88)
Screenshot: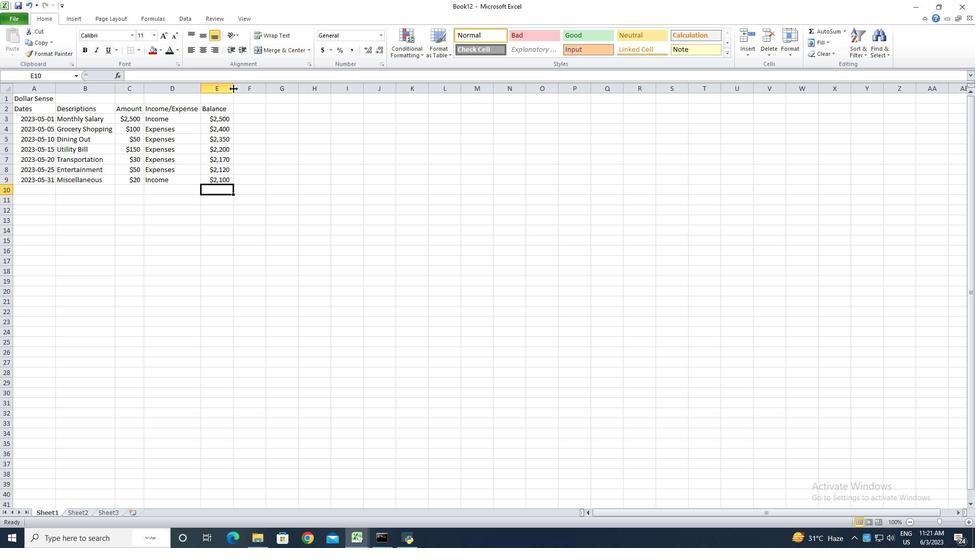 
Action: Mouse pressed left at (235, 88)
Screenshot: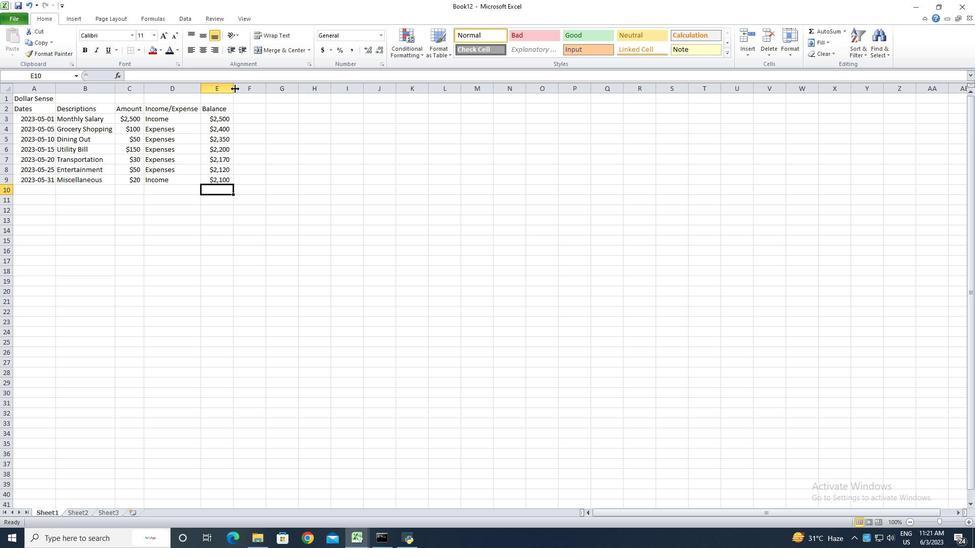 
Action: Mouse pressed left at (235, 88)
Screenshot: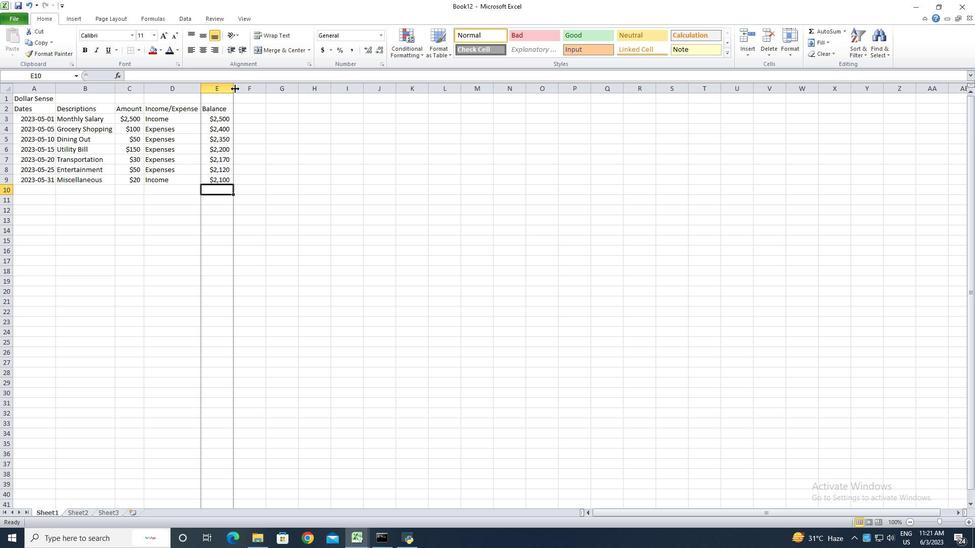 
Action: Mouse moved to (43, 100)
Screenshot: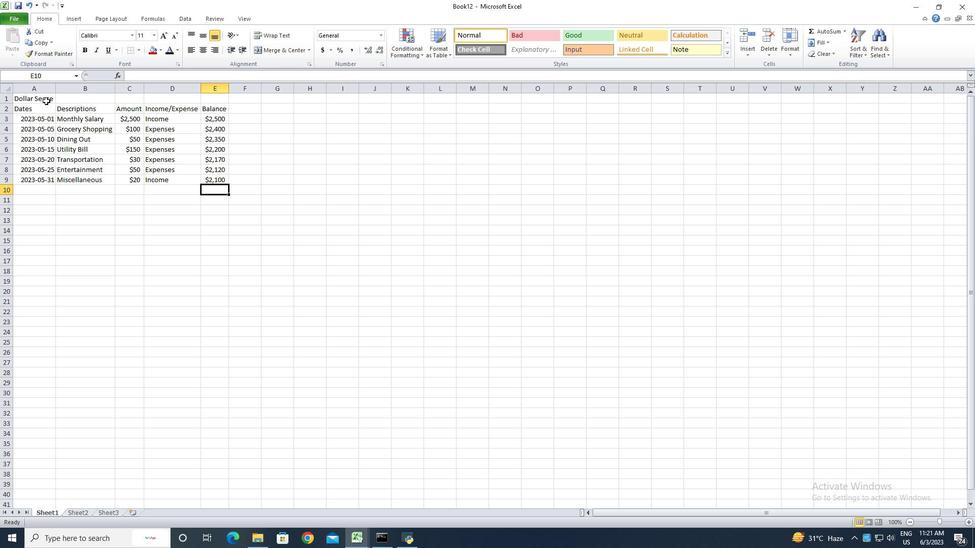 
Action: Mouse pressed left at (43, 100)
Screenshot: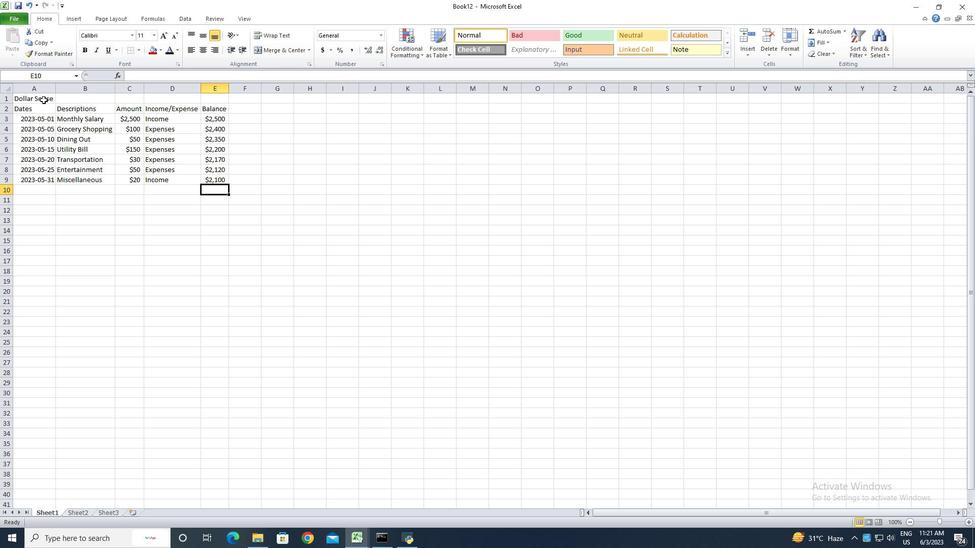 
Action: Mouse moved to (271, 51)
Screenshot: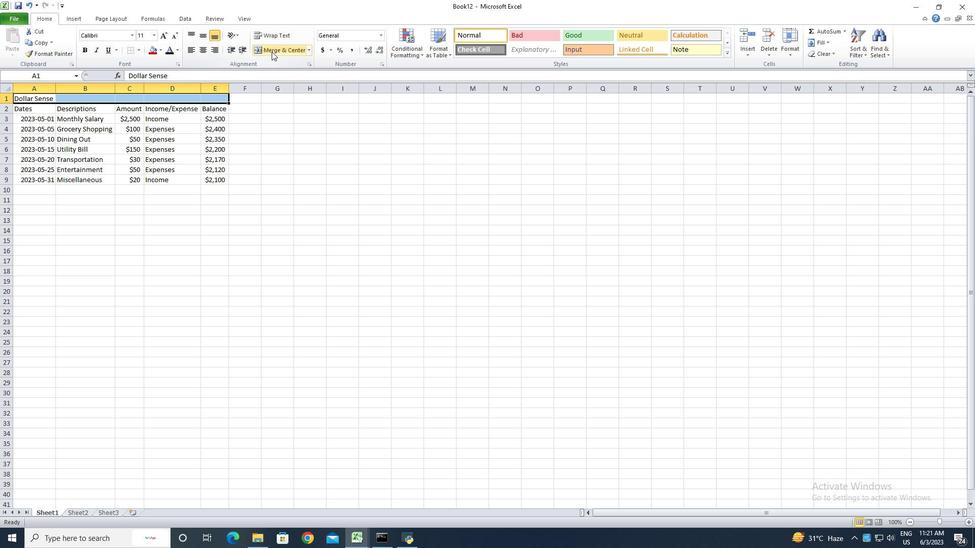 
Action: Mouse pressed left at (271, 51)
Screenshot: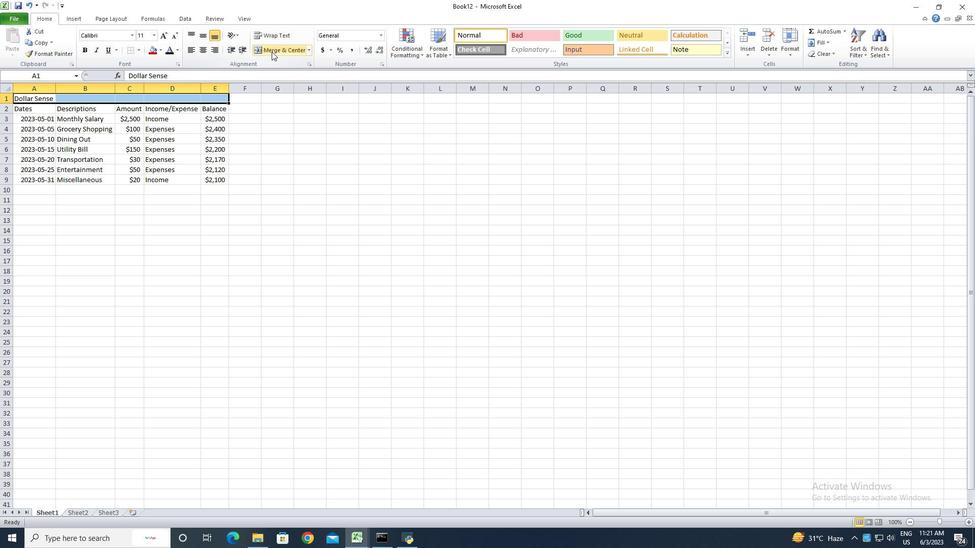 
Action: Mouse moved to (23, 18)
Screenshot: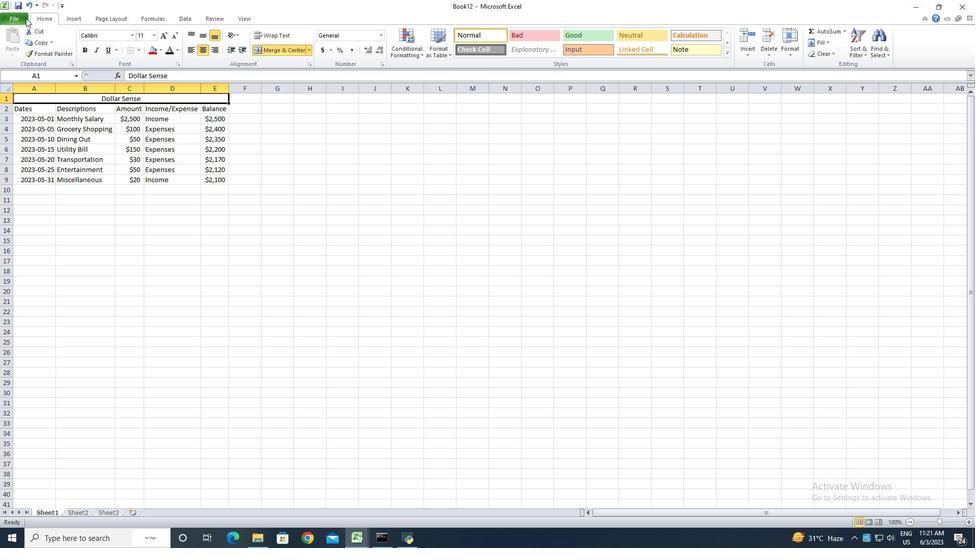 
Action: Mouse pressed left at (23, 18)
Screenshot: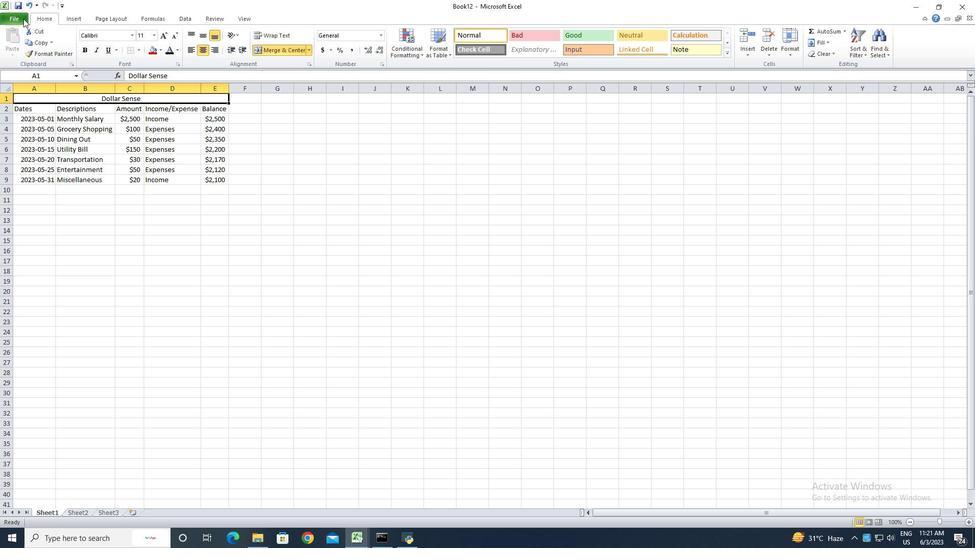
Action: Mouse moved to (27, 47)
Screenshot: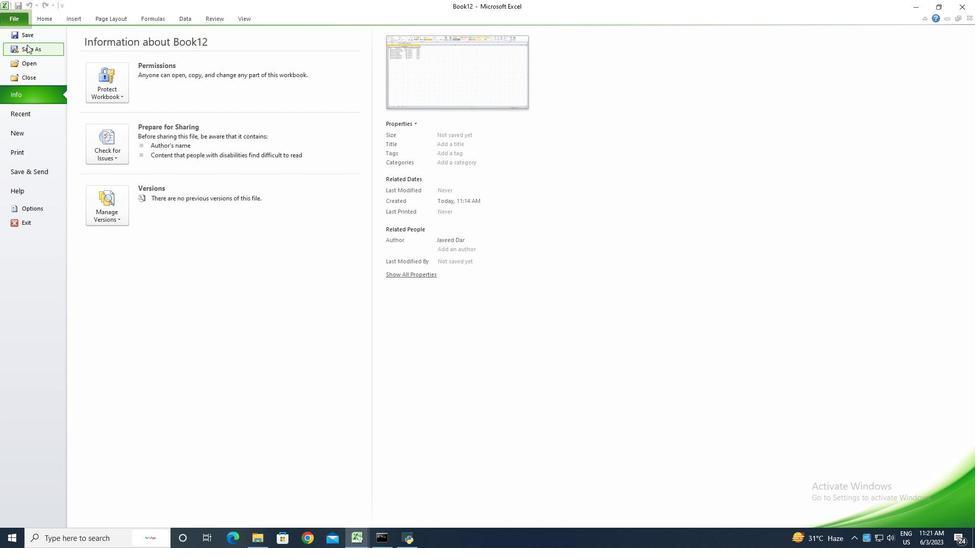 
Action: Mouse pressed left at (27, 47)
Screenshot: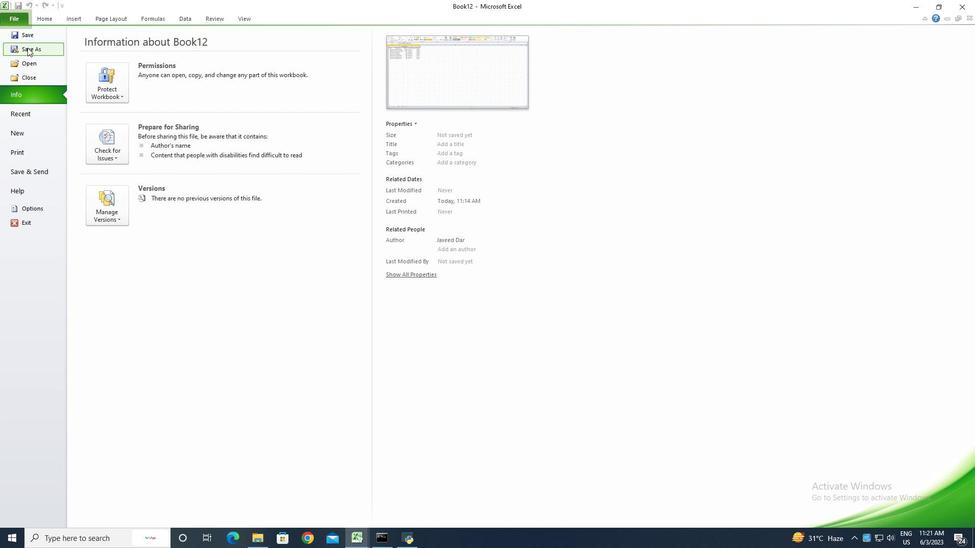 
Action: Key pressed <Key.shift><Key.shift><Key.shift><Key.shift><Key.shift><Key.shift><Key.shift><Key.shift><Key.shift><Key.shift><Key.shift><Key.shift><Key.shift><Key.shift>Cash<Key.shift>Expenses<Key.space>analysis
Screenshot: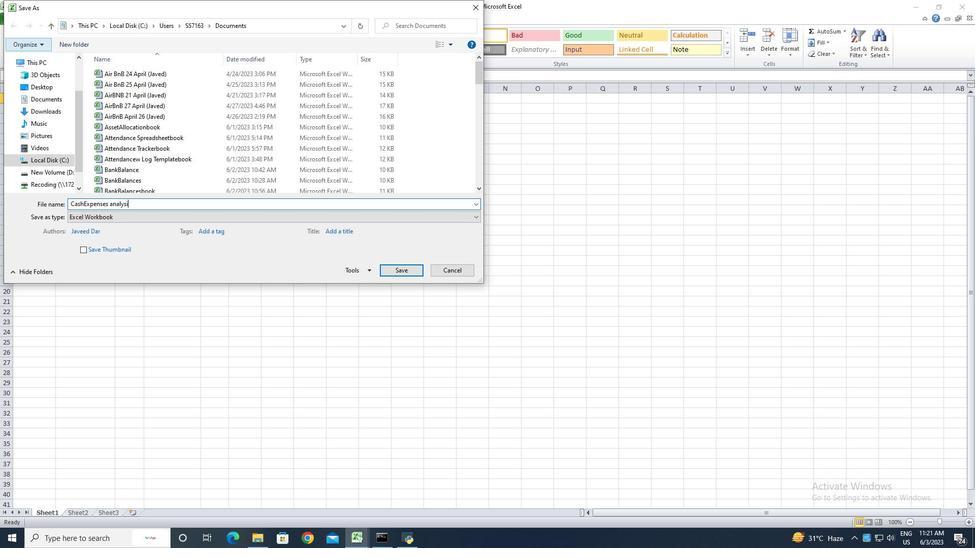 
Action: Mouse moved to (414, 272)
Screenshot: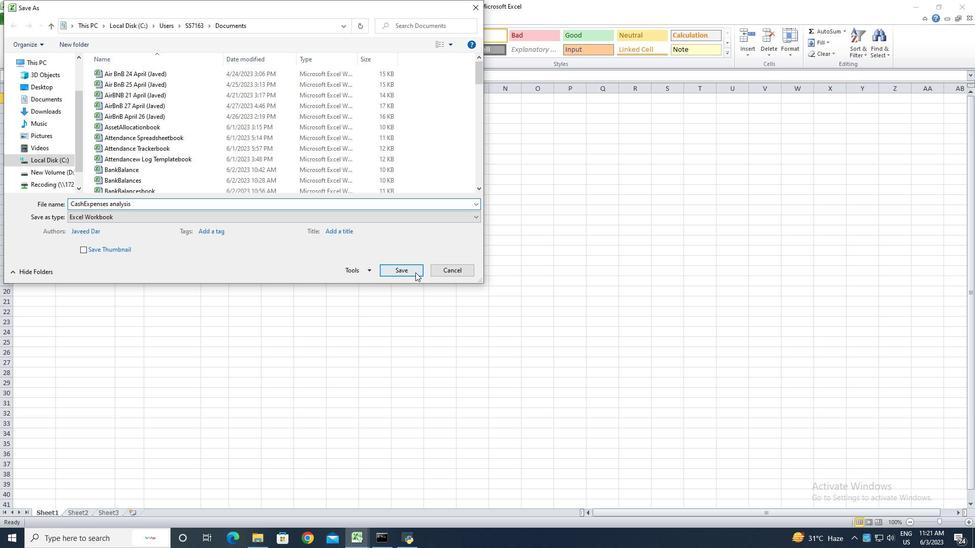 
Action: Mouse pressed left at (414, 272)
Screenshot: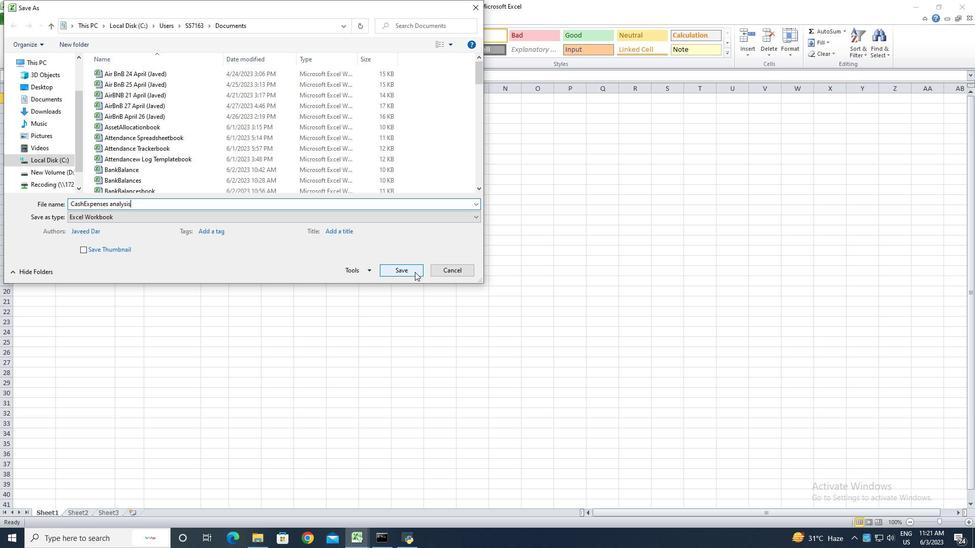 
Action: Mouse moved to (360, 271)
Screenshot: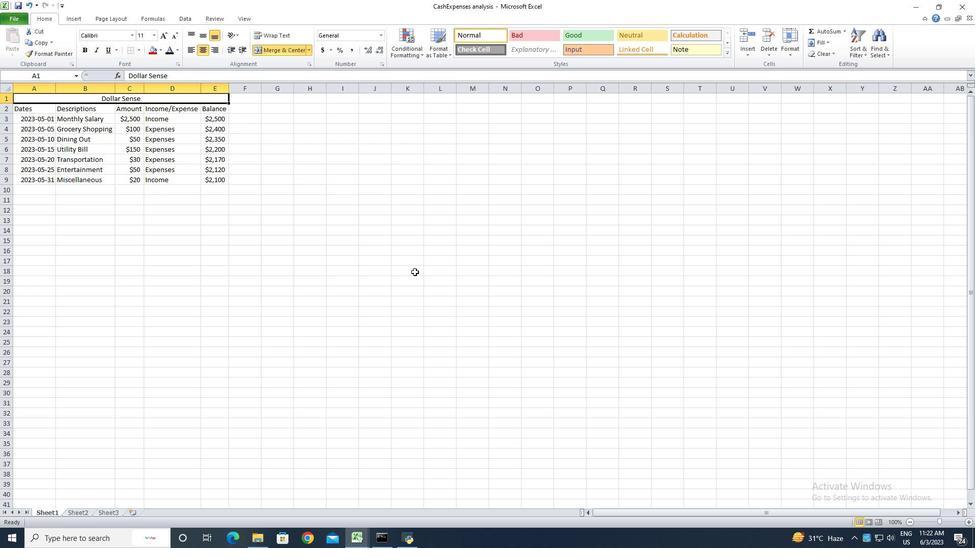 
Action: Key pressed ctrl+S
Screenshot: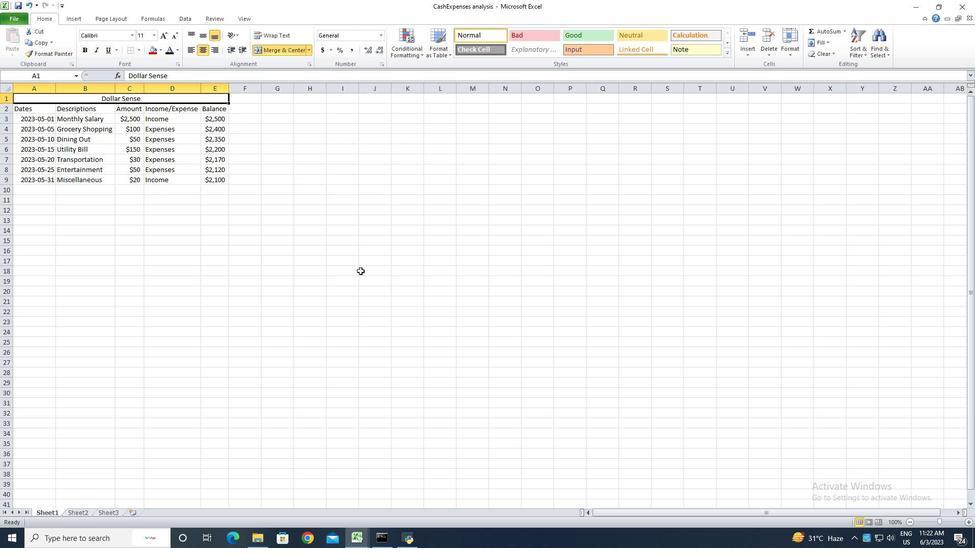 
